 Task: Look for space in Kodoli, India from 10th September, 2023 to 16th September, 2023 for 4 adults in price range Rs.10000 to Rs.14000. Place can be private room with 4 bedrooms having 4 beds and 4 bathrooms. Property type can be house, flat, guest house. Amenities needed are: wifi, TV, free parkinig on premises, gym, breakfast. Booking option can be shelf check-in. Required host language is English.
Action: Mouse moved to (490, 98)
Screenshot: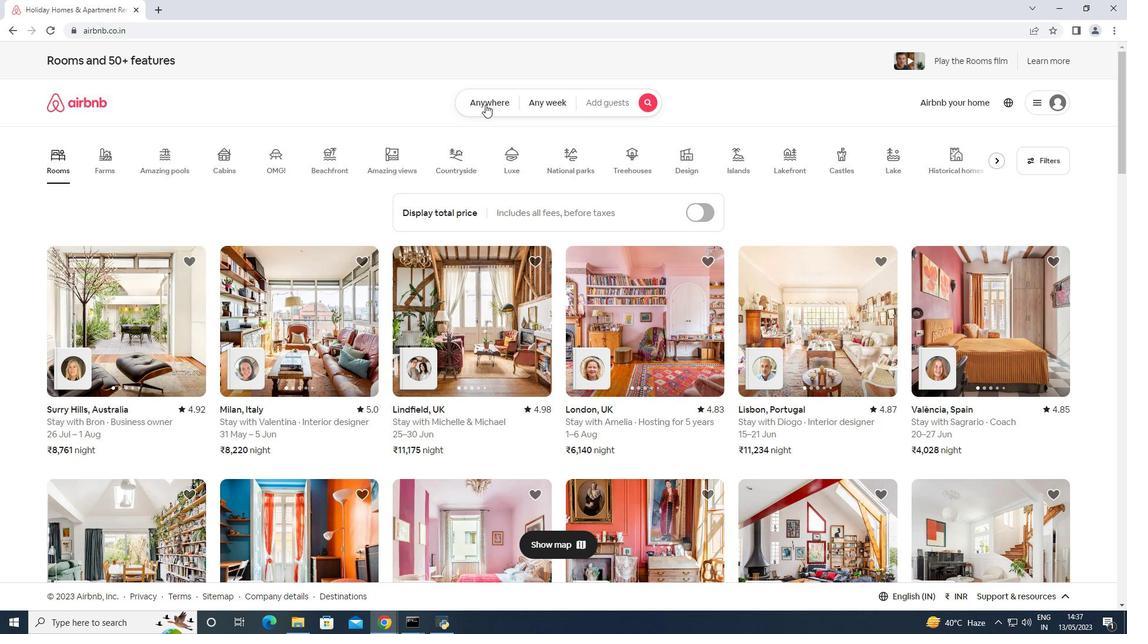 
Action: Mouse pressed left at (490, 98)
Screenshot: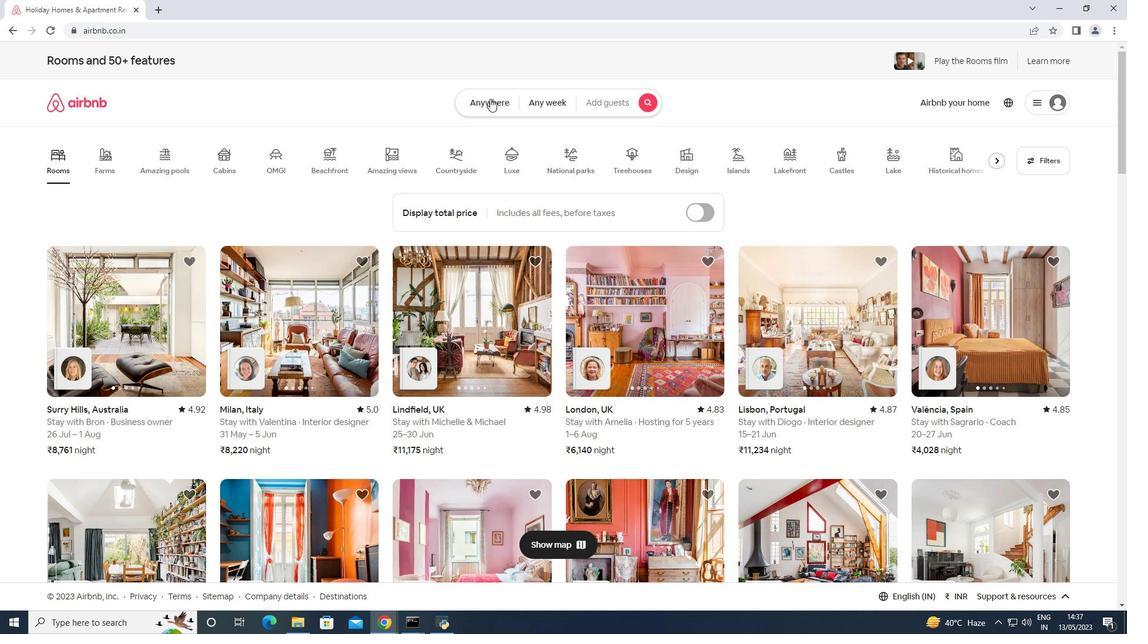 
Action: Mouse moved to (466, 139)
Screenshot: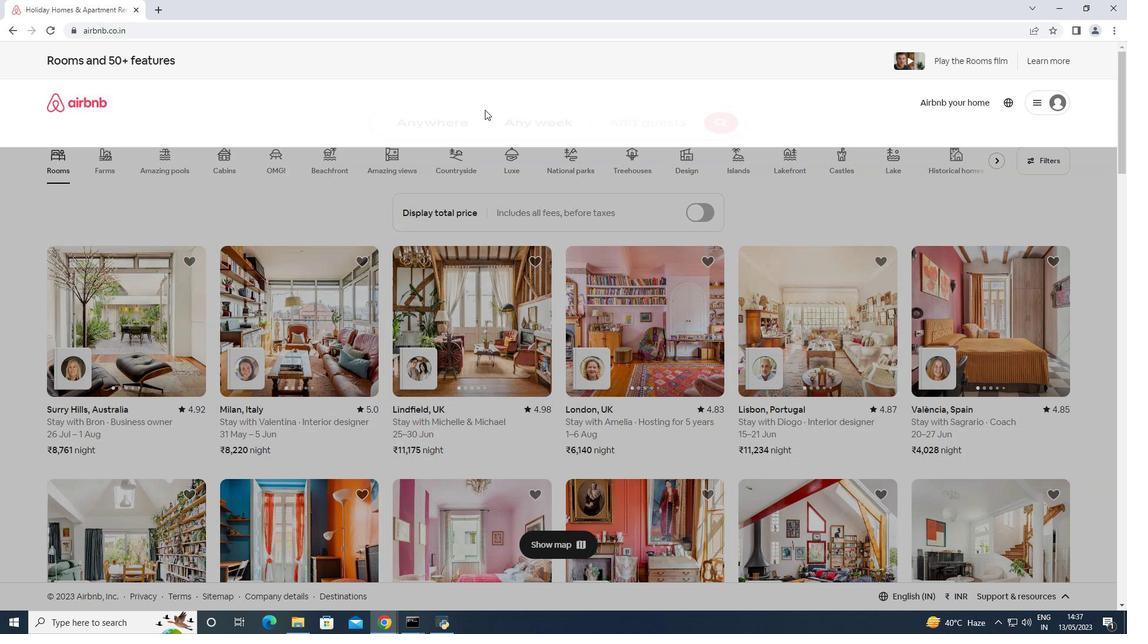 
Action: Mouse pressed left at (466, 139)
Screenshot: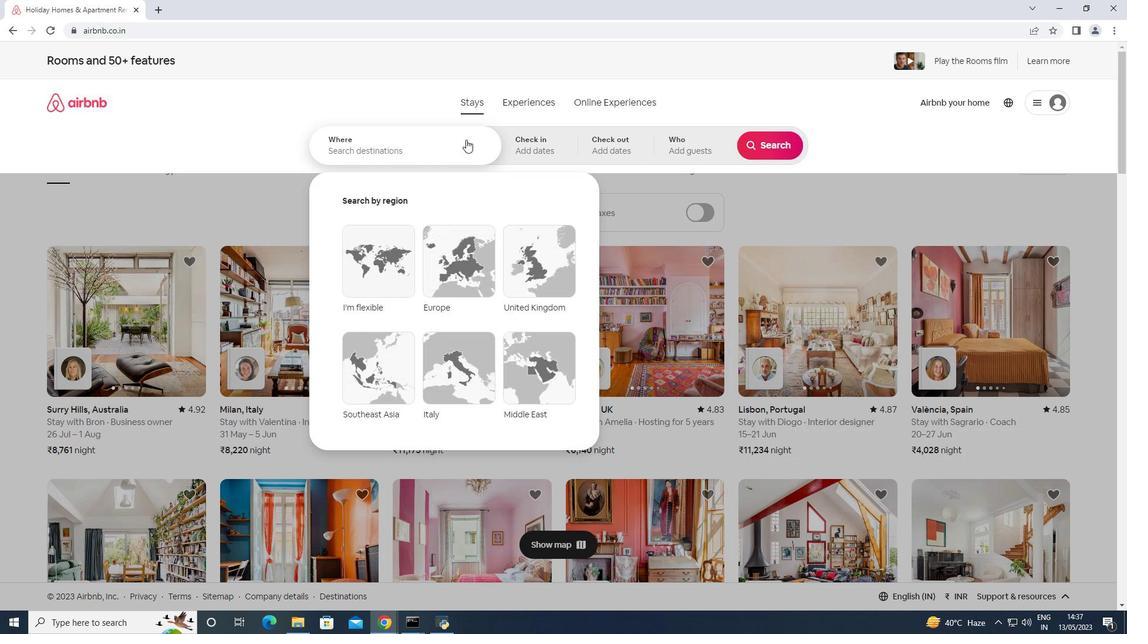 
Action: Key pressed <Key.shift>Kodoli,<Key.space><Key.shift>India<Key.enter>
Screenshot: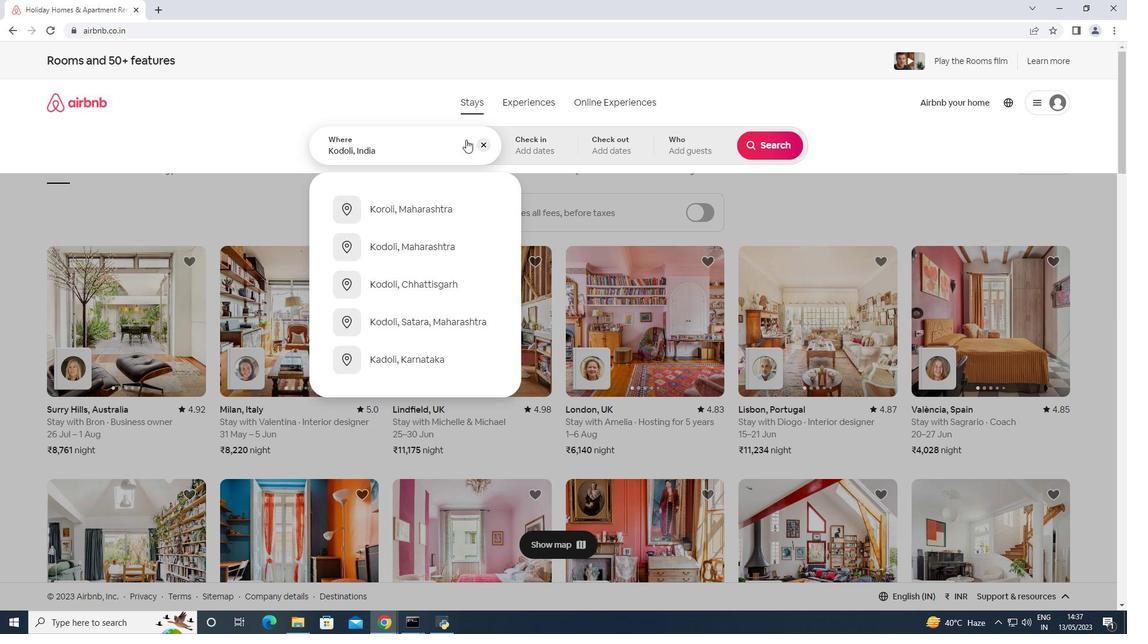 
Action: Mouse moved to (769, 240)
Screenshot: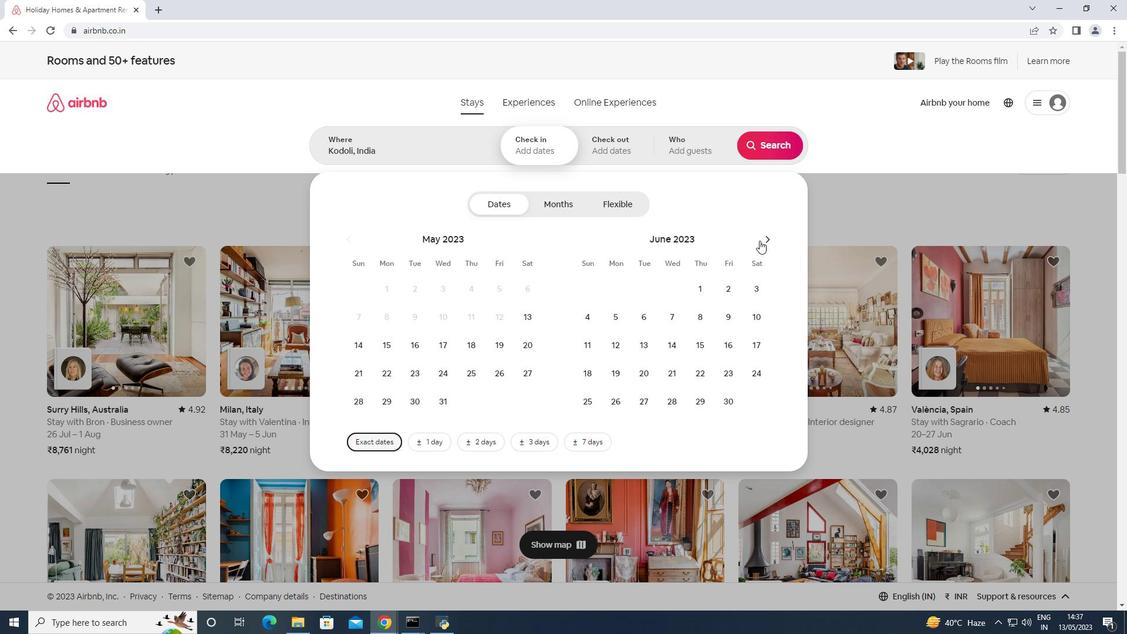 
Action: Mouse pressed left at (769, 240)
Screenshot: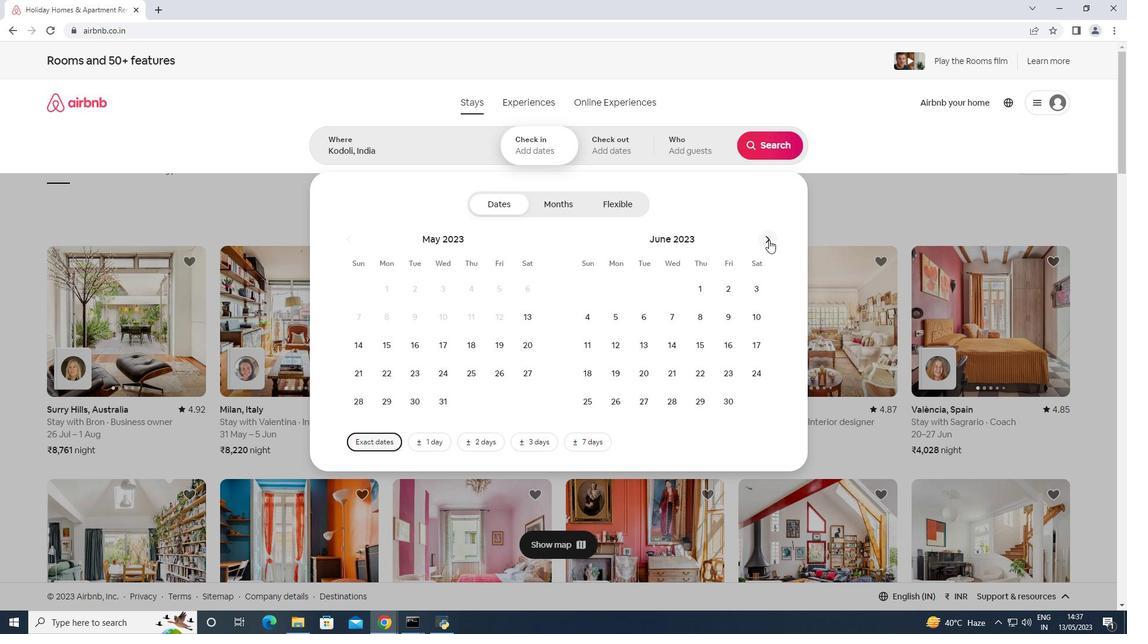 
Action: Mouse pressed left at (769, 240)
Screenshot: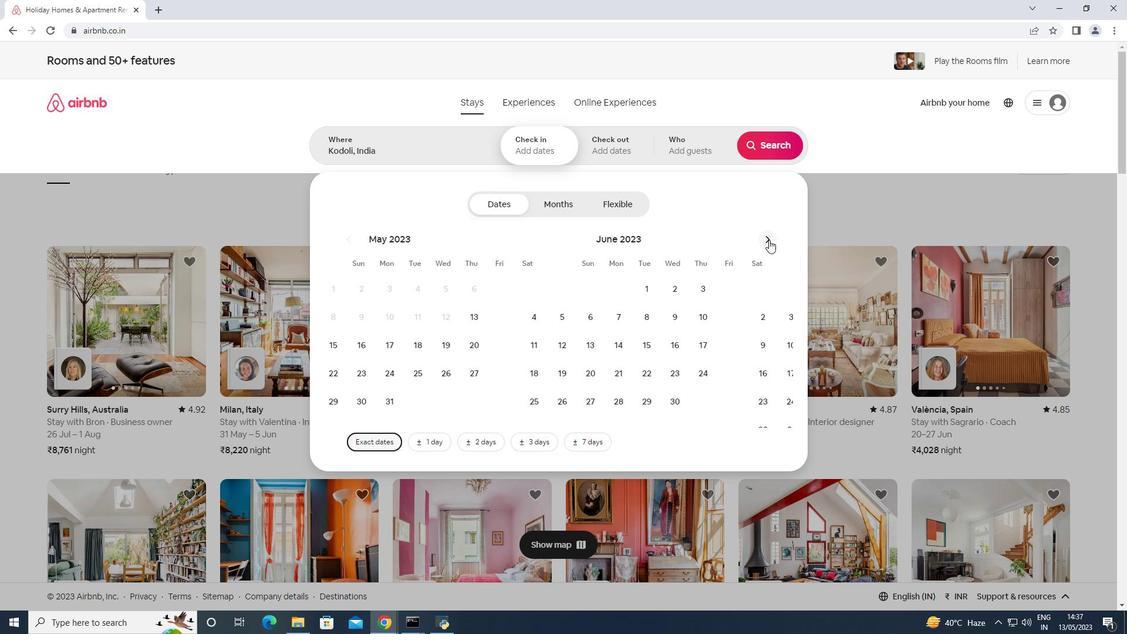 
Action: Mouse pressed left at (769, 240)
Screenshot: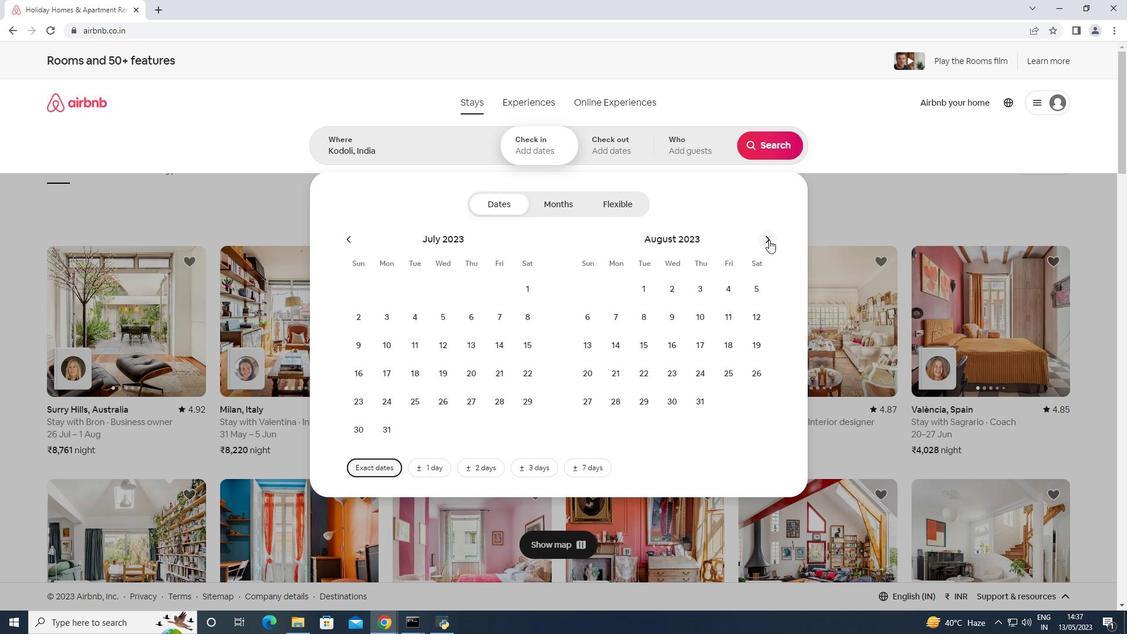 
Action: Mouse moved to (595, 345)
Screenshot: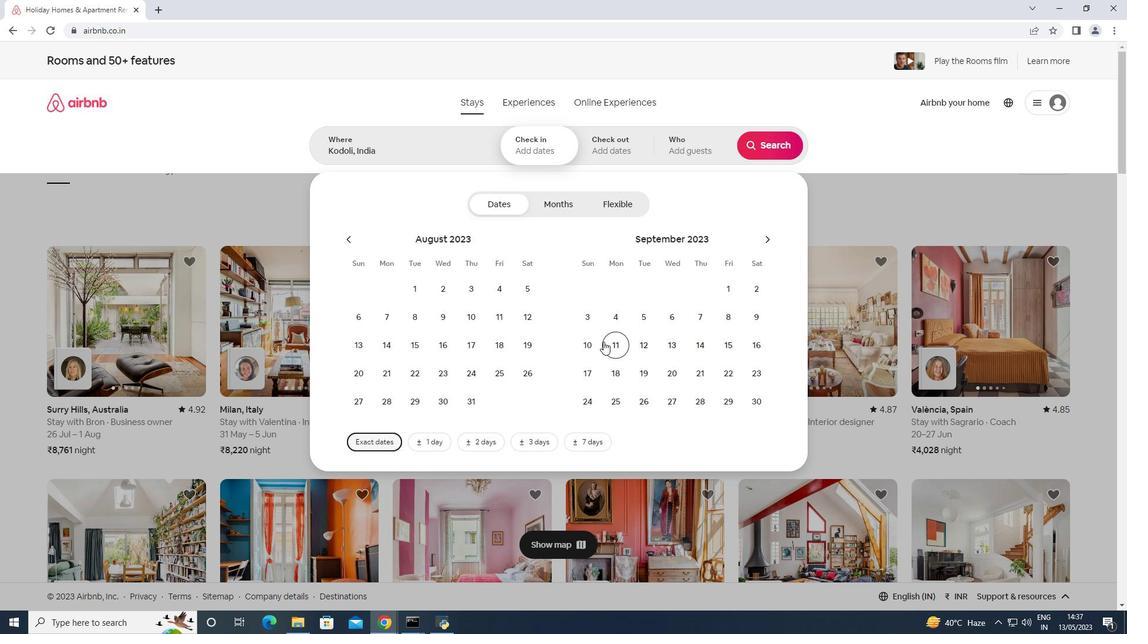 
Action: Mouse pressed left at (595, 345)
Screenshot: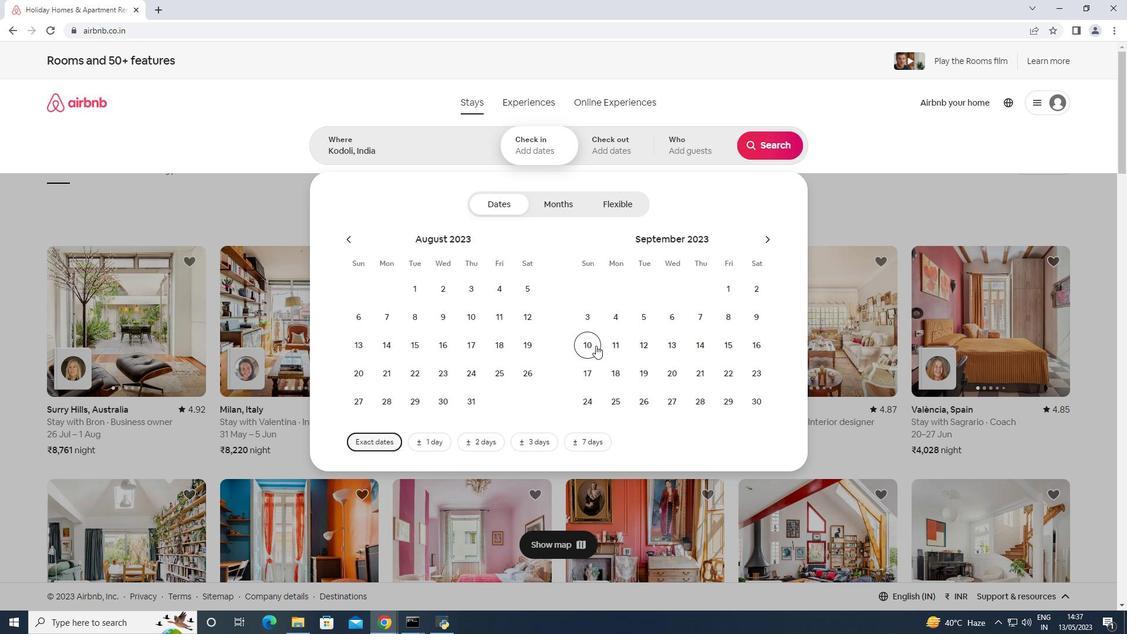 
Action: Mouse moved to (752, 344)
Screenshot: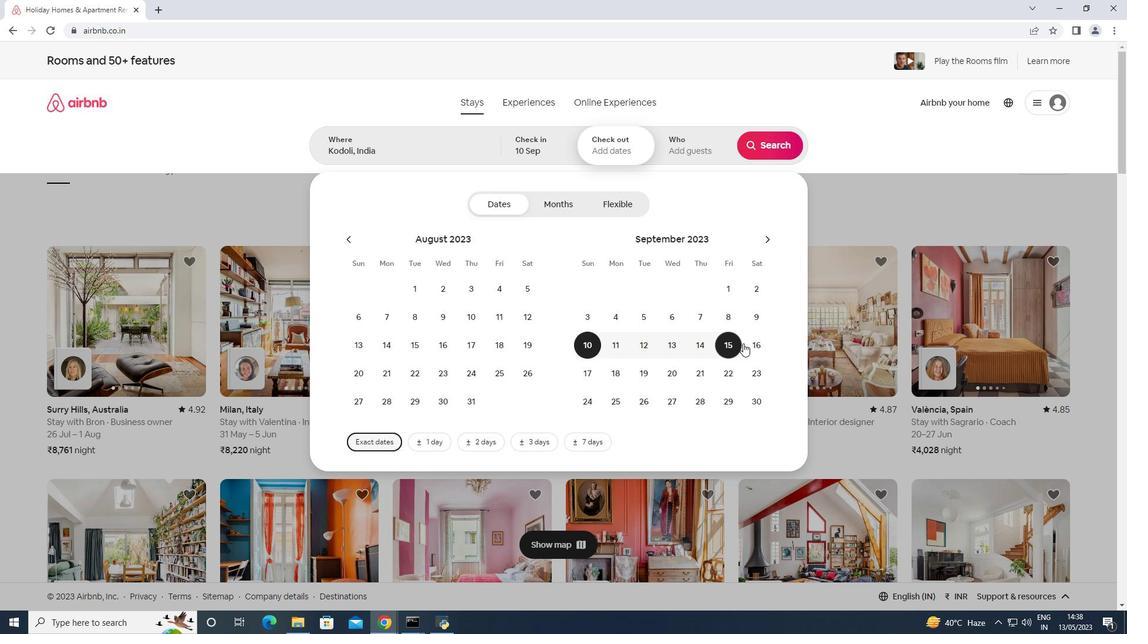 
Action: Mouse pressed left at (752, 344)
Screenshot: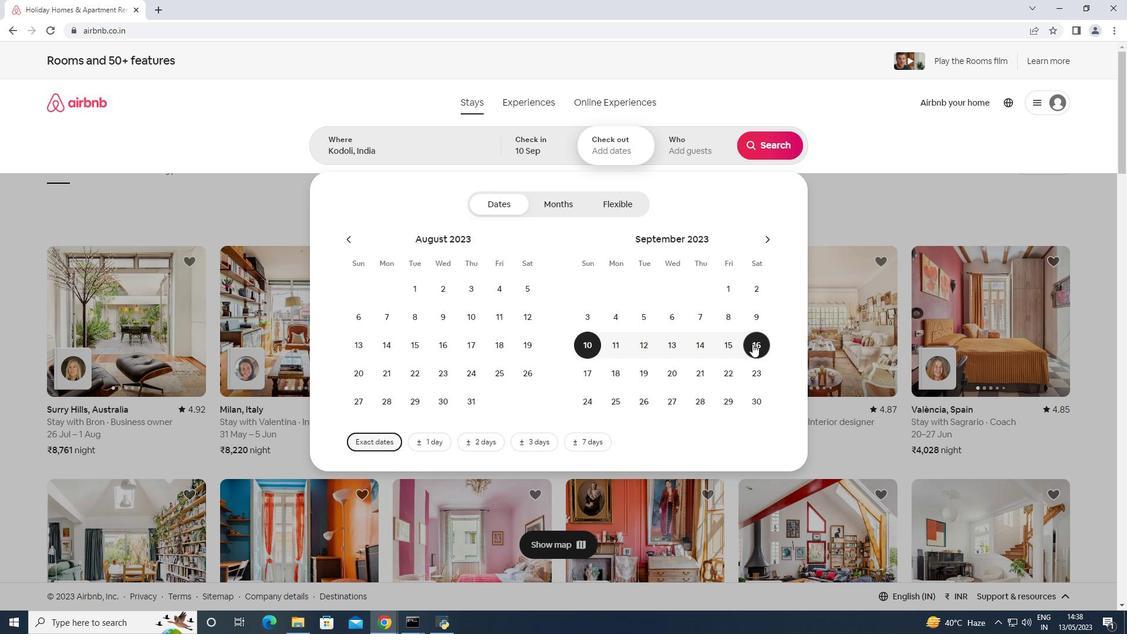 
Action: Mouse moved to (693, 146)
Screenshot: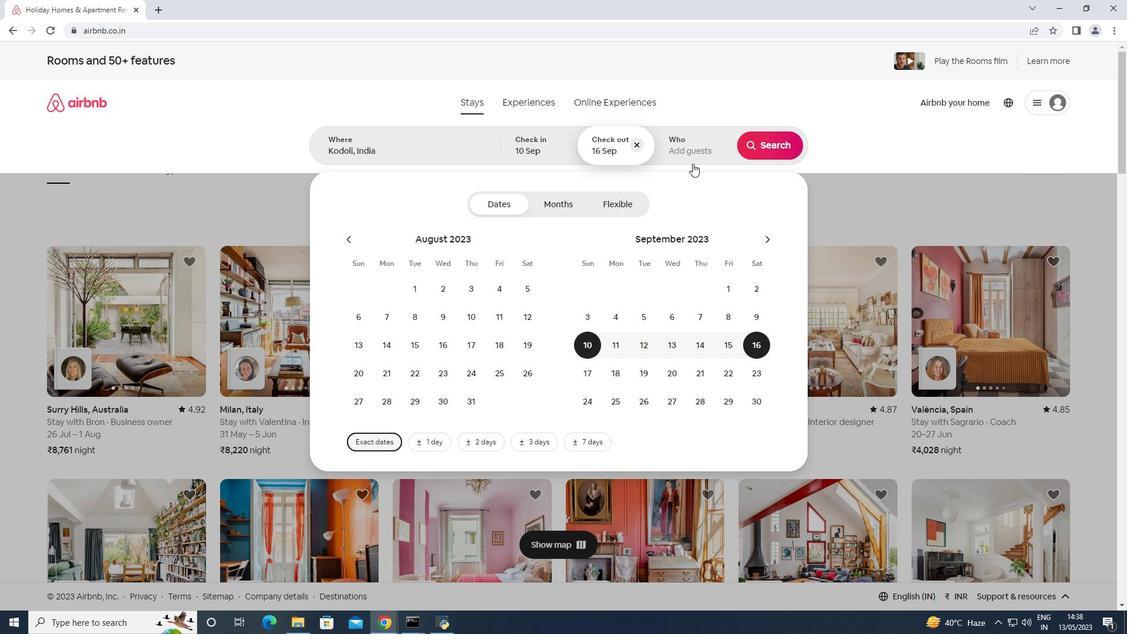 
Action: Mouse pressed left at (693, 146)
Screenshot: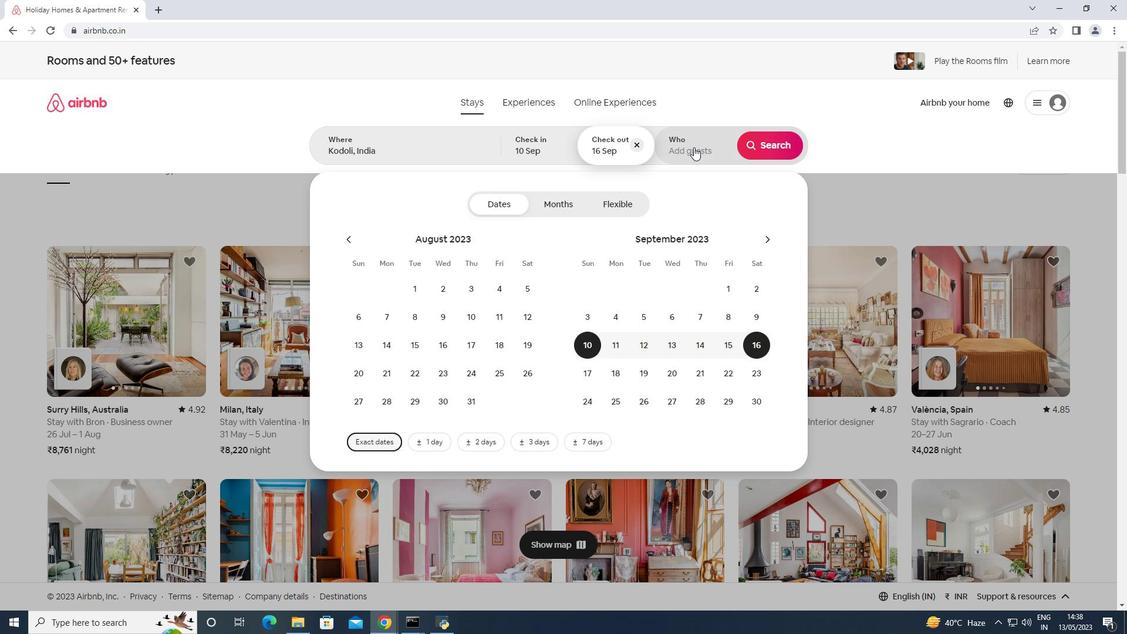 
Action: Mouse moved to (777, 213)
Screenshot: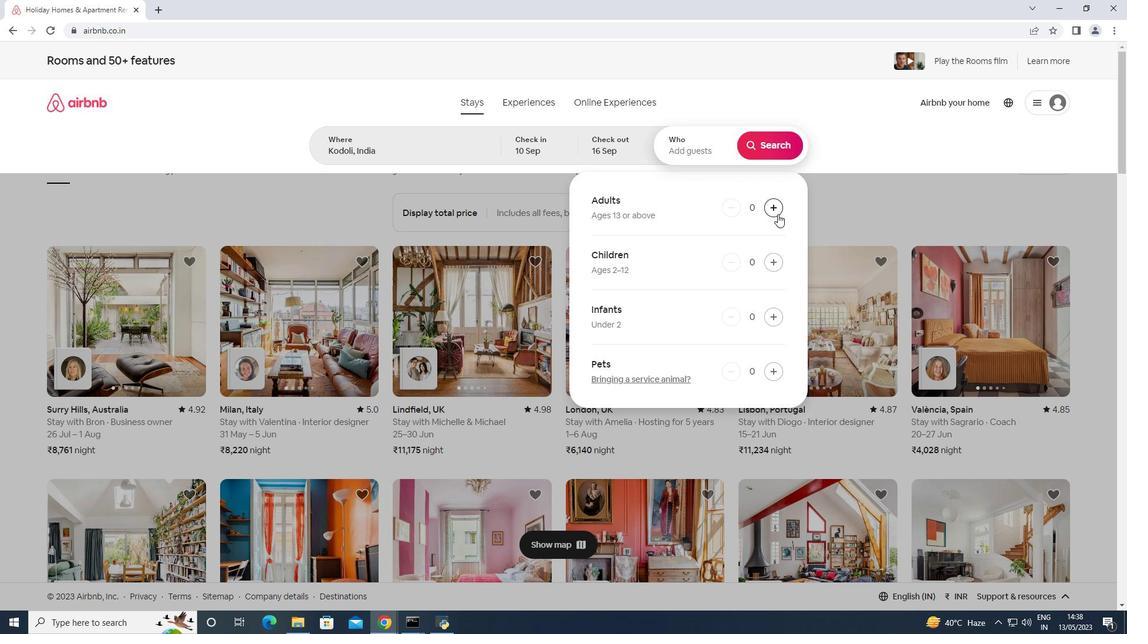 
Action: Mouse pressed left at (777, 213)
Screenshot: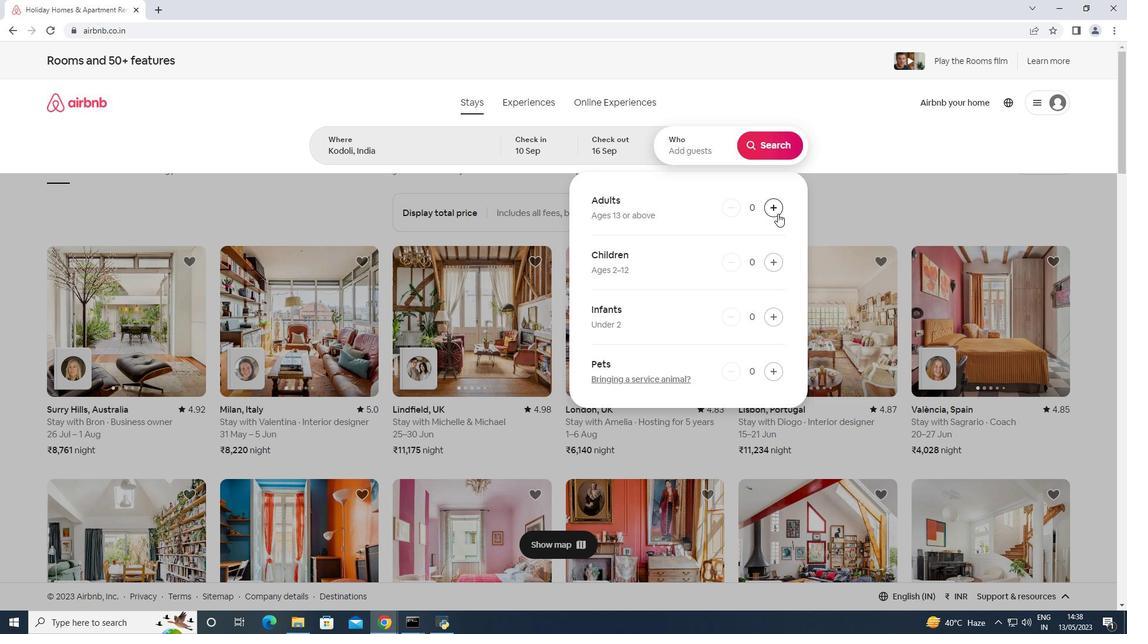 
Action: Mouse pressed left at (777, 213)
Screenshot: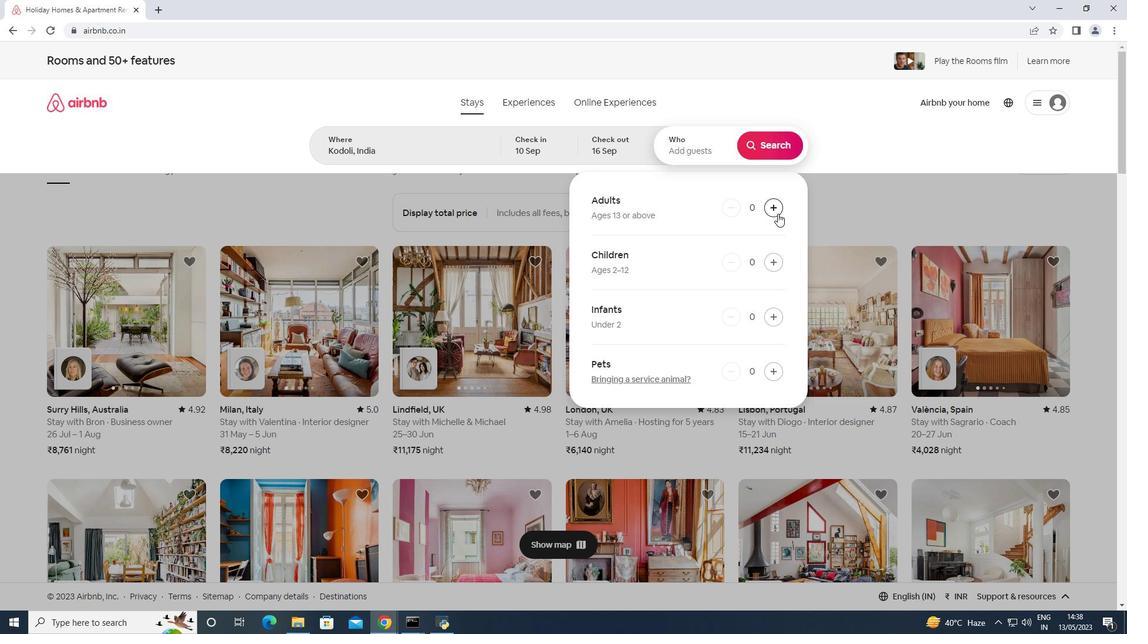 
Action: Mouse pressed left at (777, 213)
Screenshot: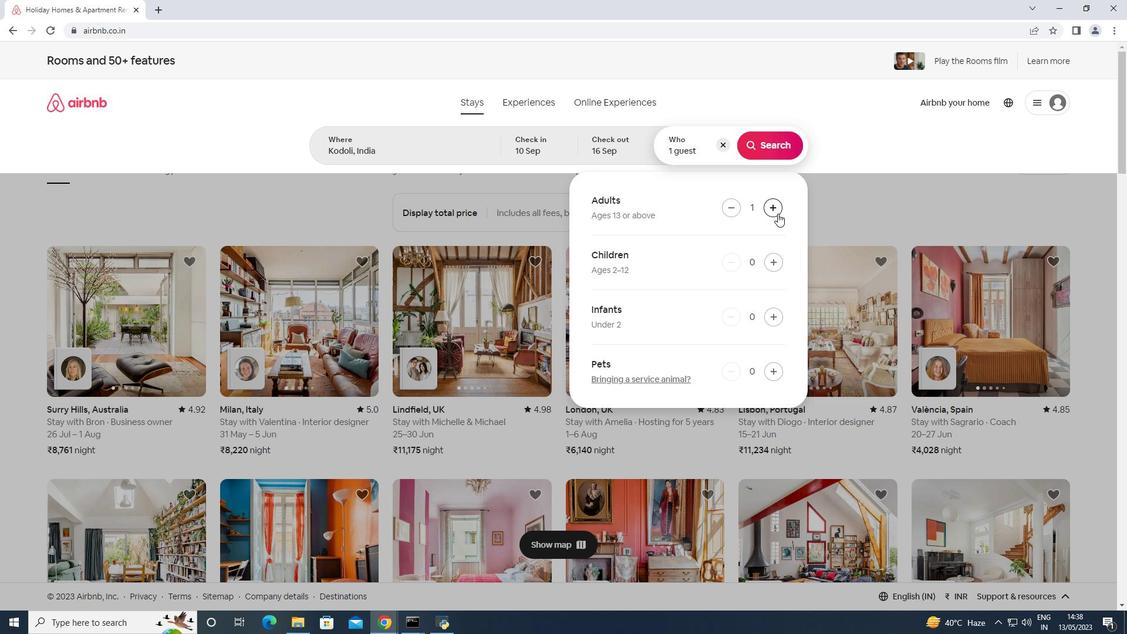 
Action: Mouse pressed left at (777, 213)
Screenshot: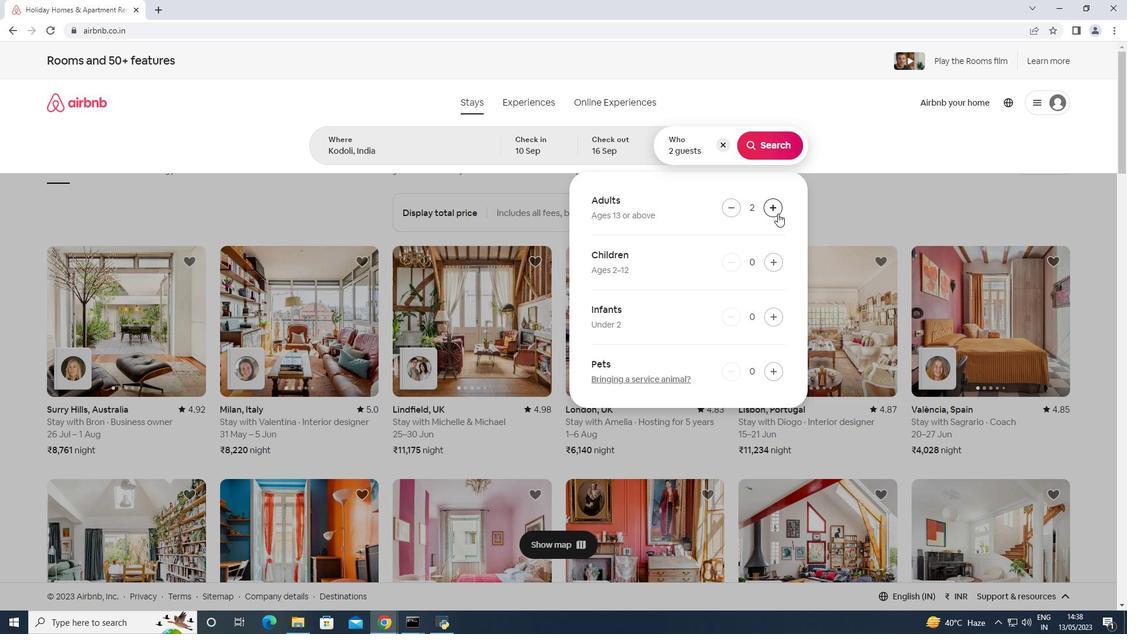 
Action: Mouse pressed left at (777, 213)
Screenshot: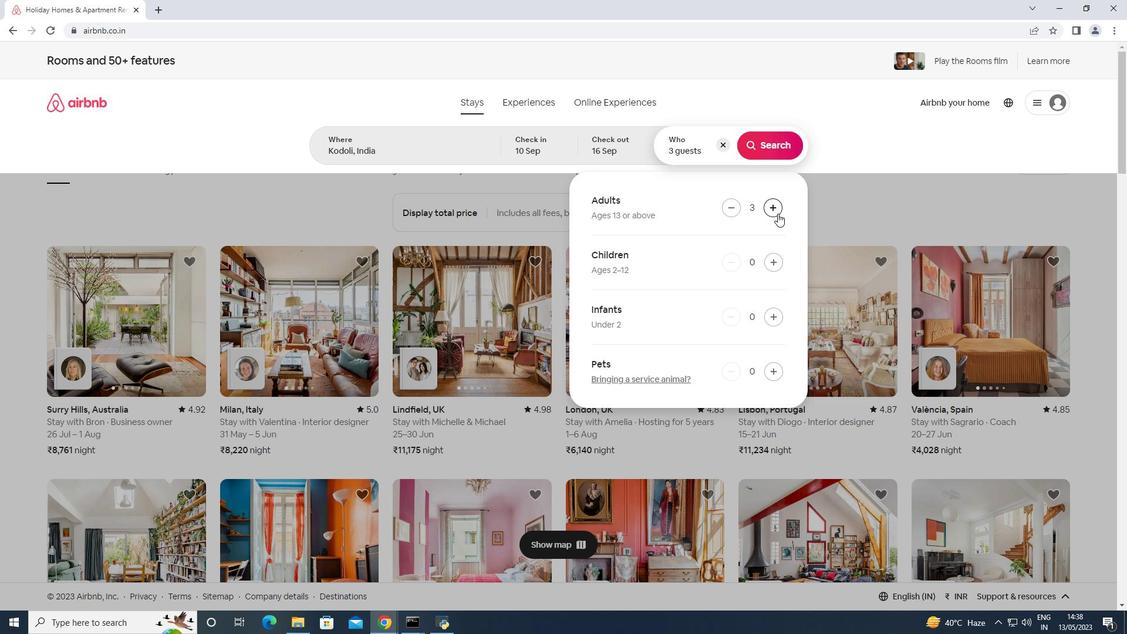 
Action: Mouse moved to (738, 207)
Screenshot: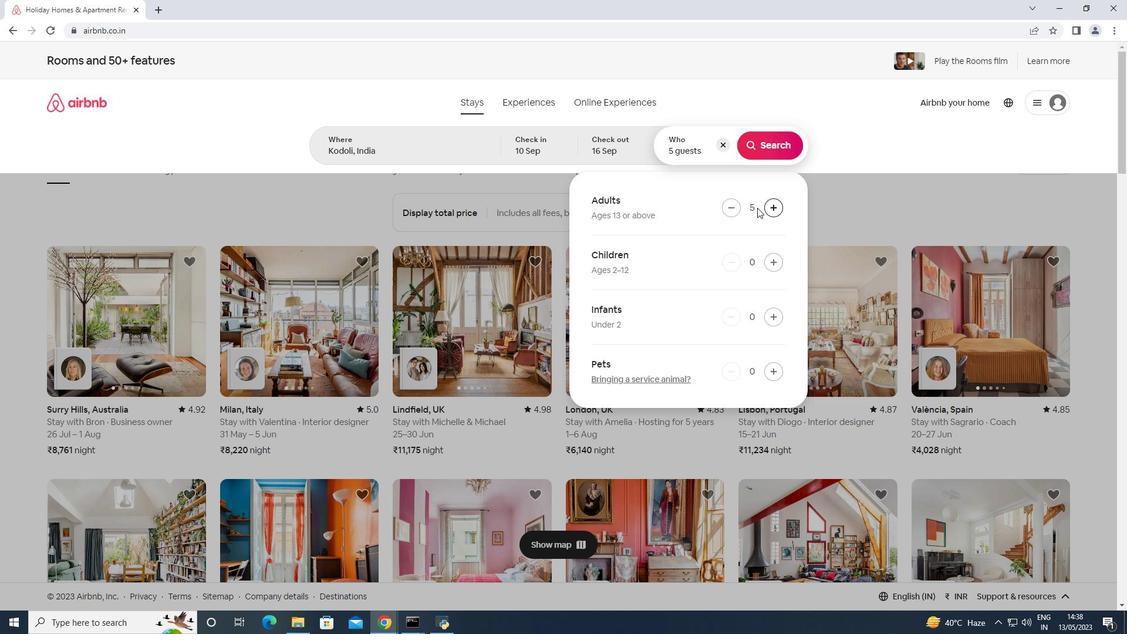 
Action: Mouse pressed left at (738, 207)
Screenshot: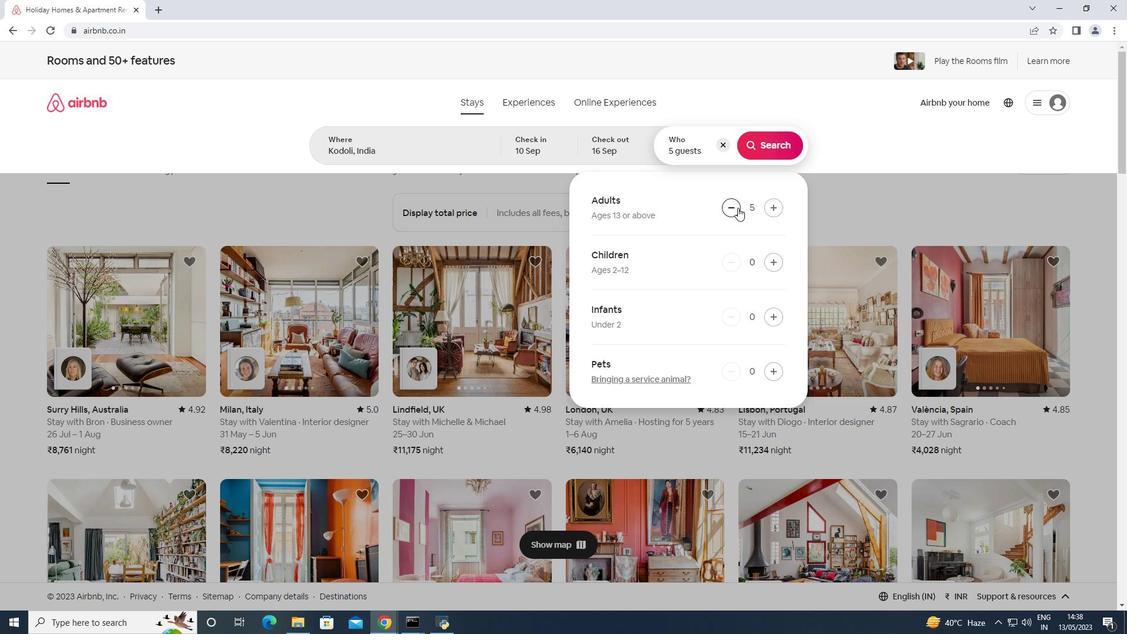 
Action: Mouse moved to (776, 150)
Screenshot: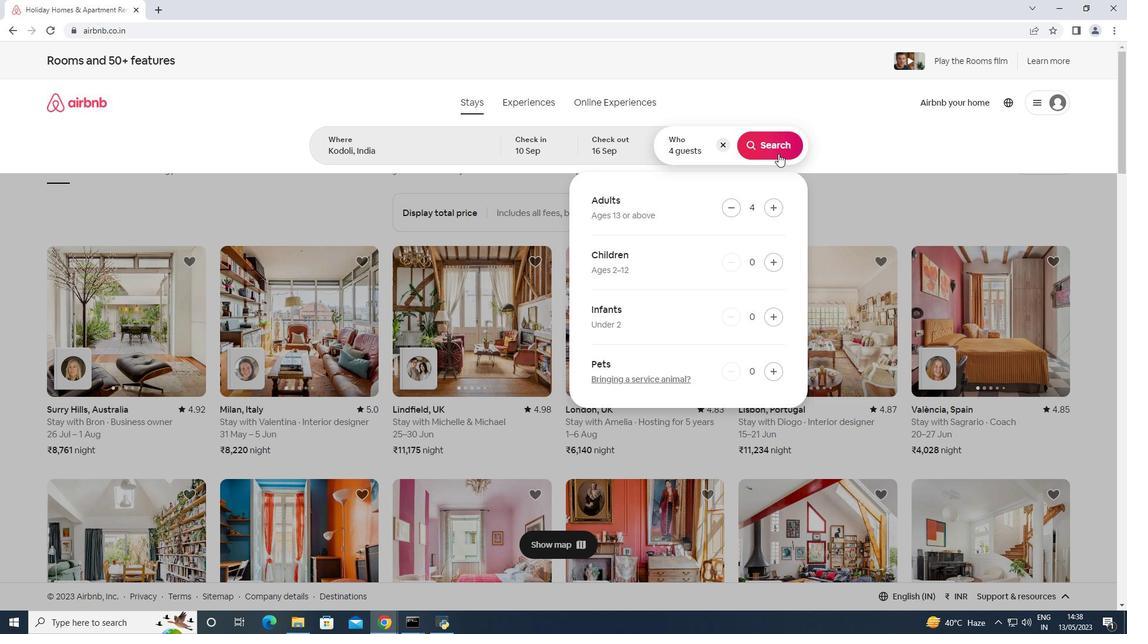 
Action: Mouse pressed left at (776, 150)
Screenshot: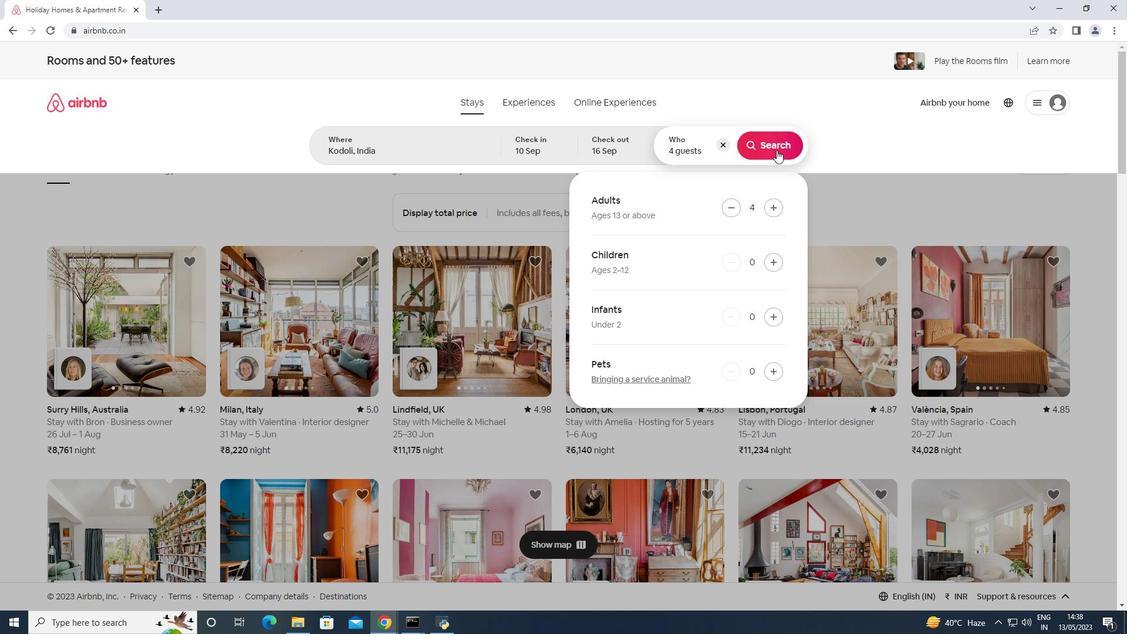 
Action: Mouse moved to (1068, 104)
Screenshot: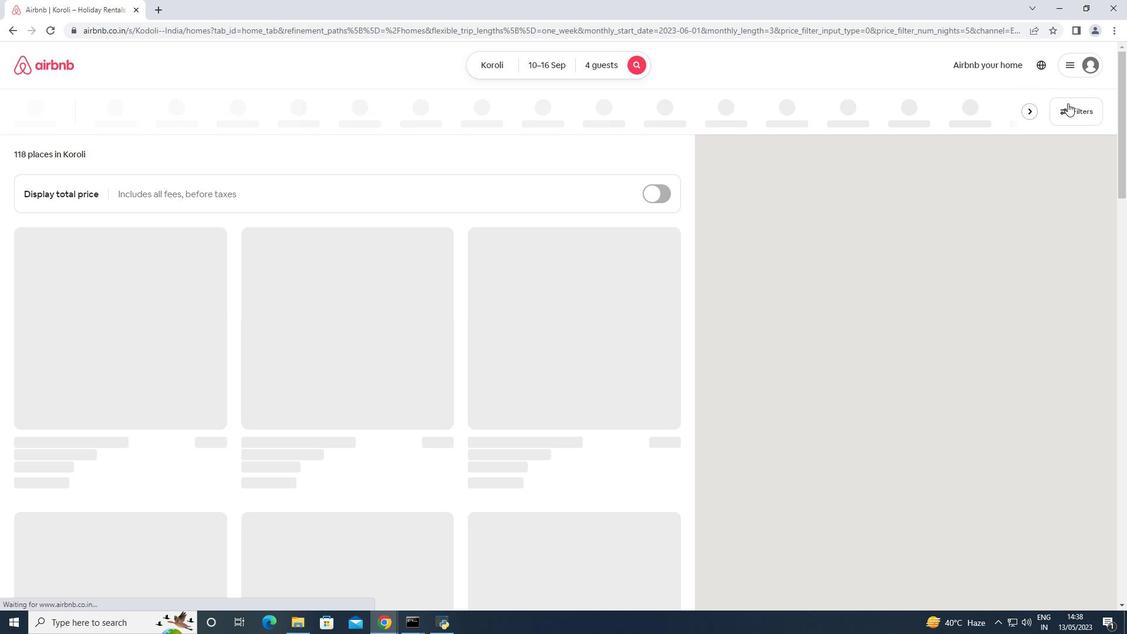 
Action: Mouse pressed left at (1068, 104)
Screenshot: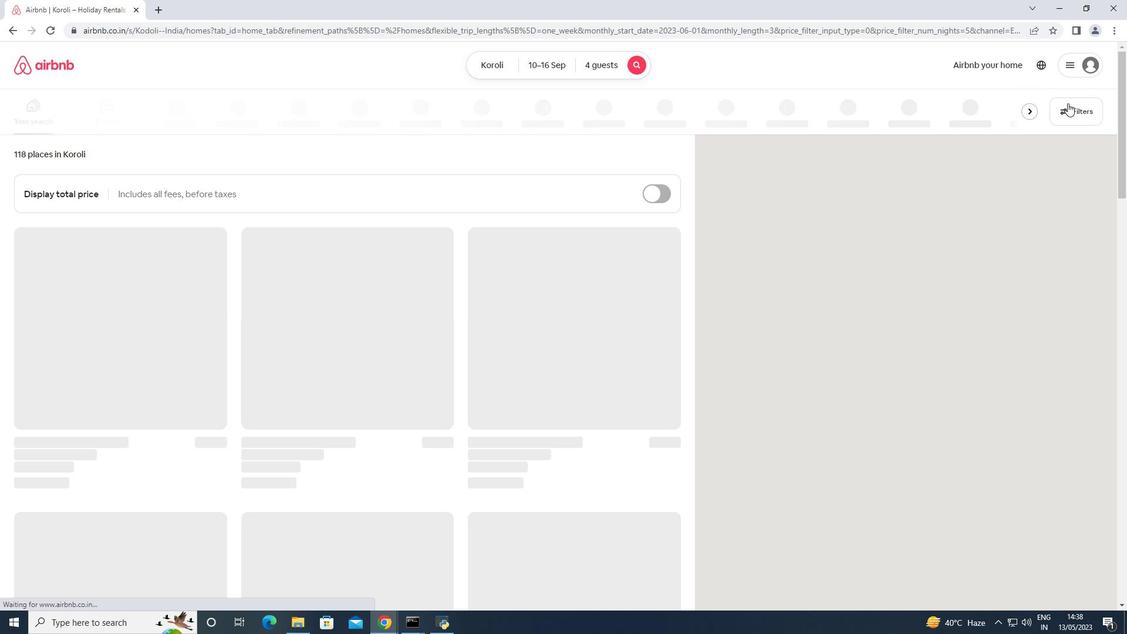 
Action: Mouse moved to (484, 395)
Screenshot: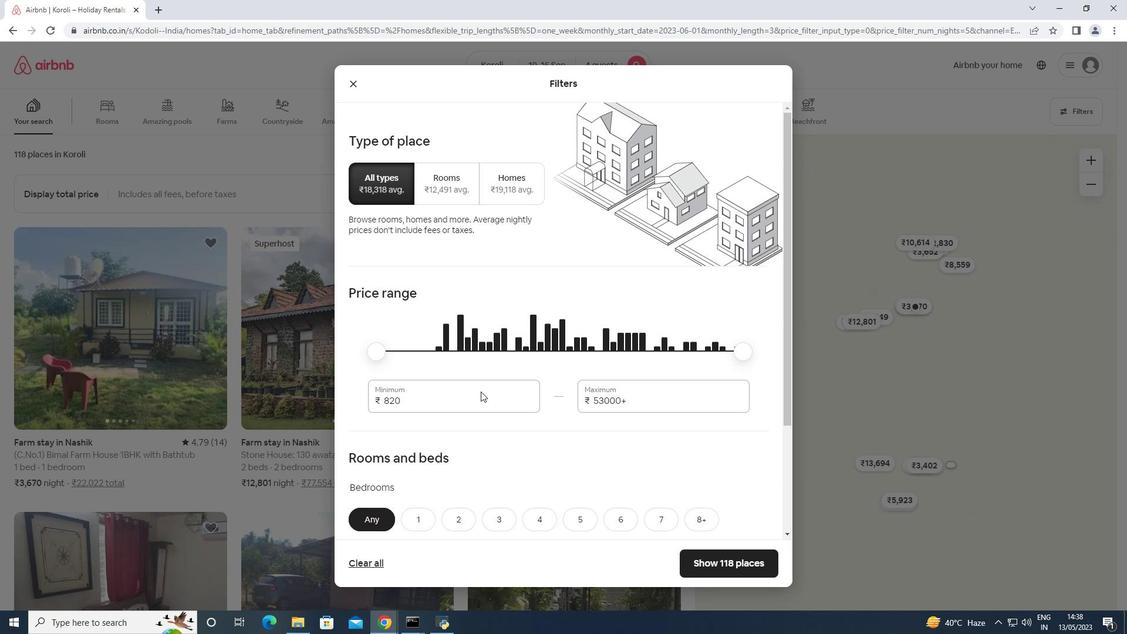 
Action: Mouse pressed left at (484, 395)
Screenshot: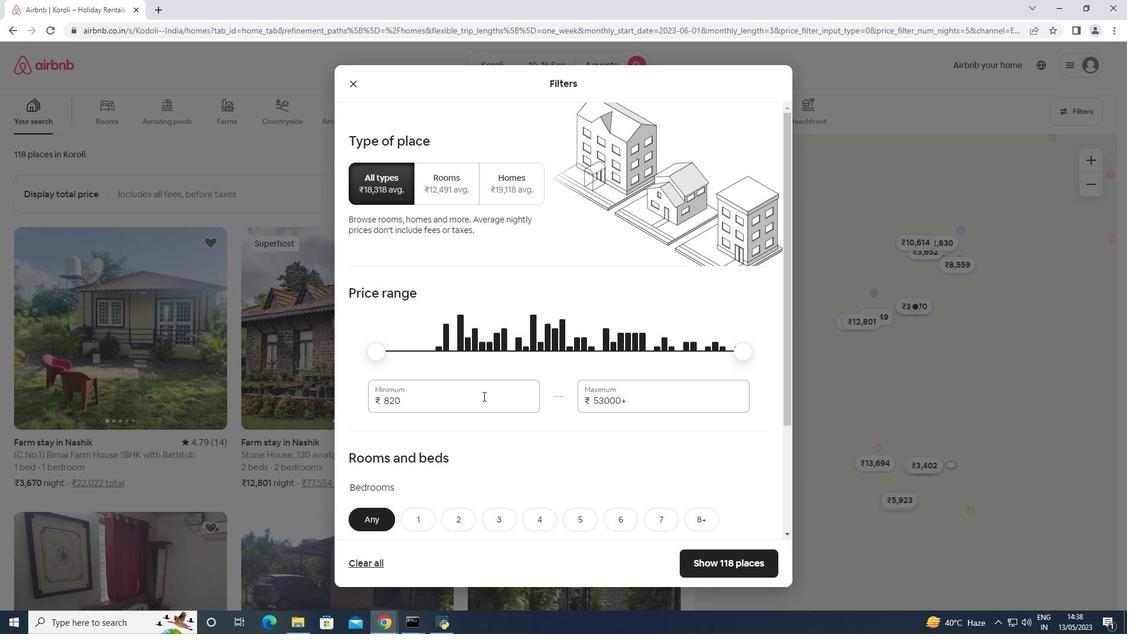 
Action: Mouse pressed left at (484, 395)
Screenshot: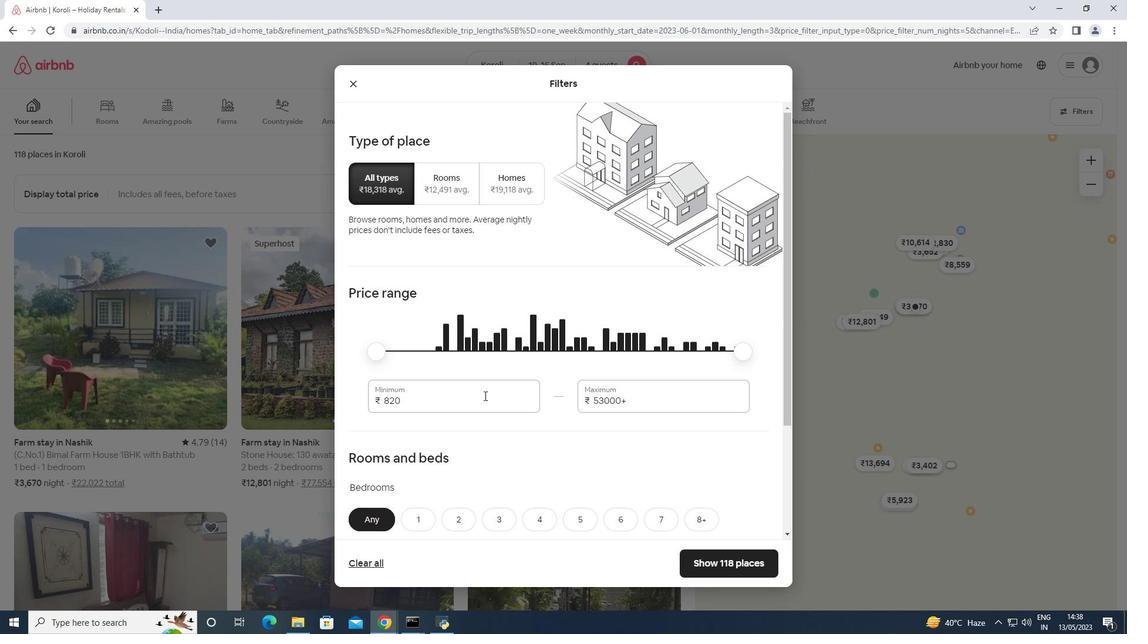 
Action: Mouse moved to (483, 393)
Screenshot: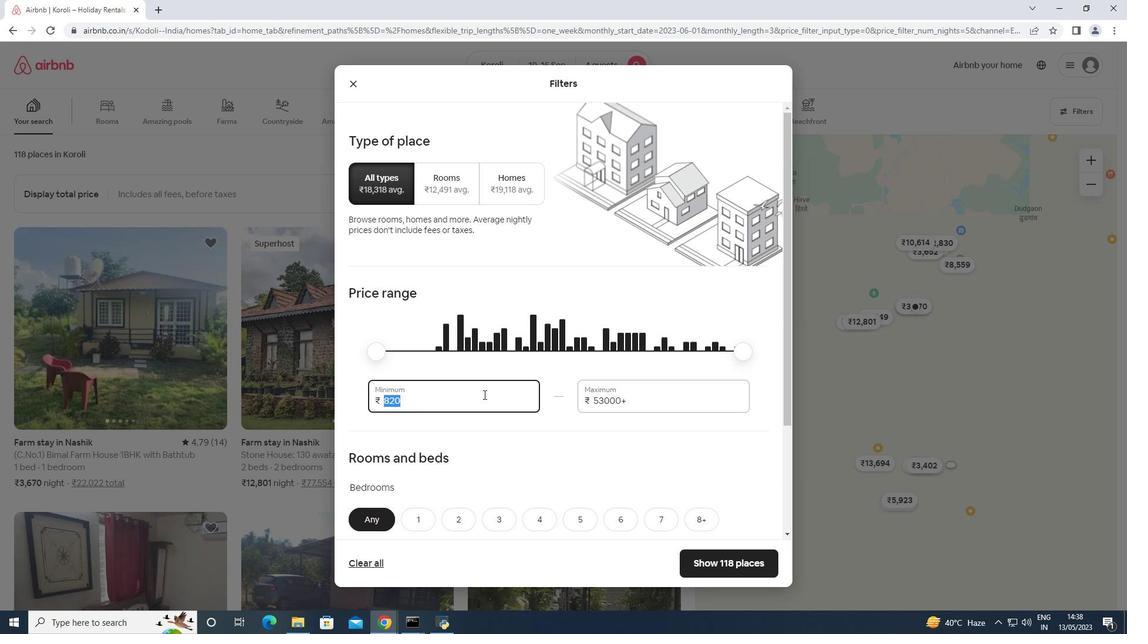 
Action: Key pressed 10000<Key.tab>14000
Screenshot: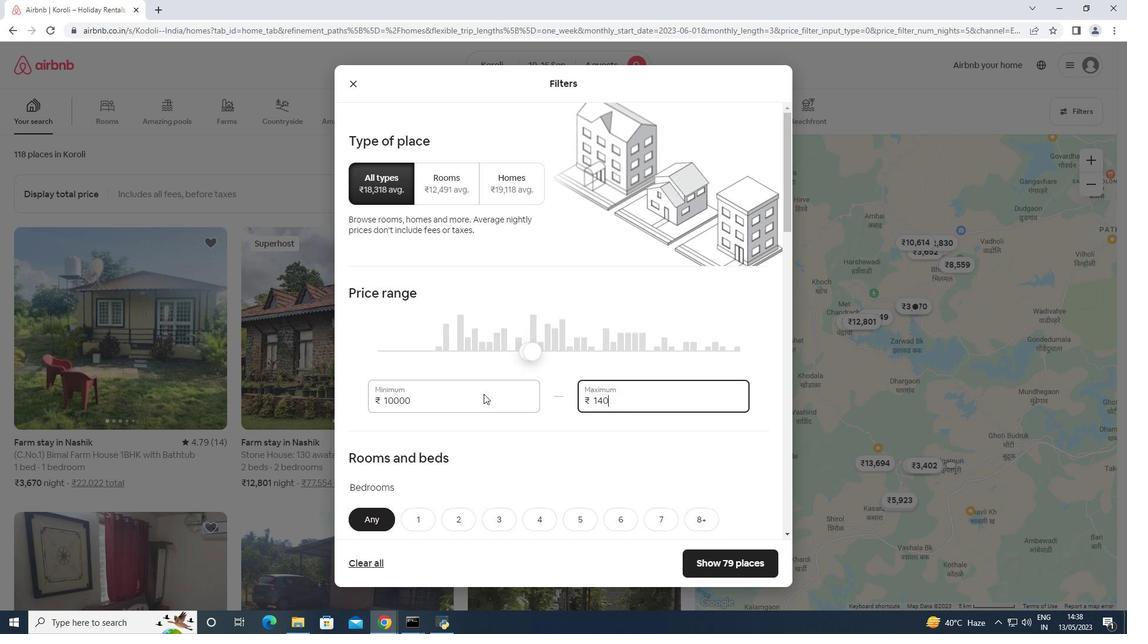 
Action: Mouse moved to (486, 384)
Screenshot: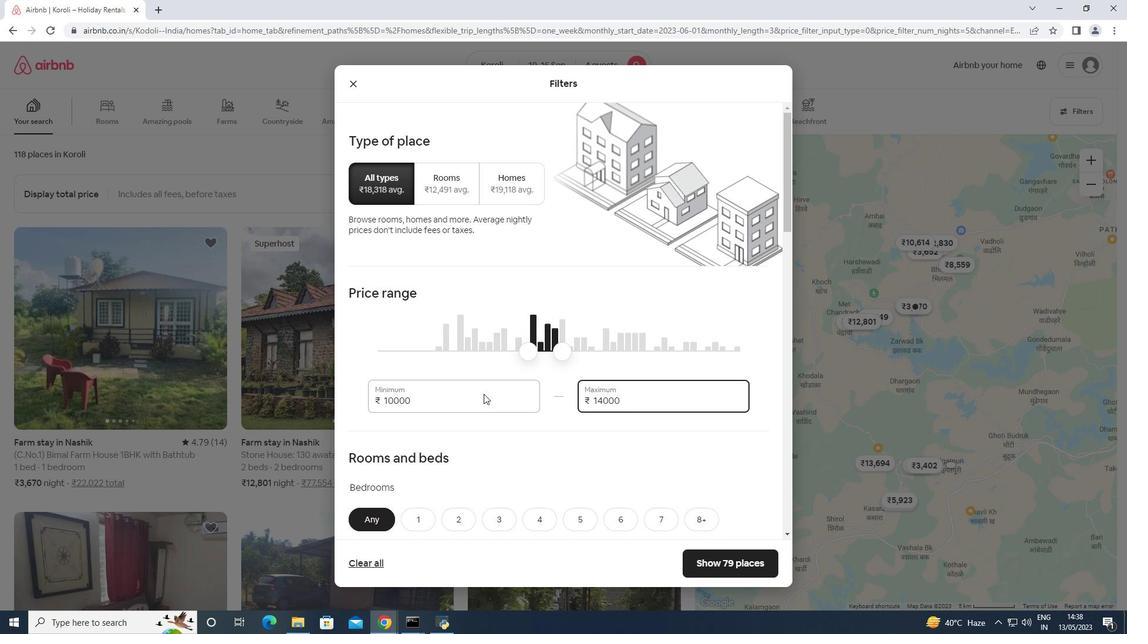 
Action: Mouse scrolled (486, 383) with delta (0, 0)
Screenshot: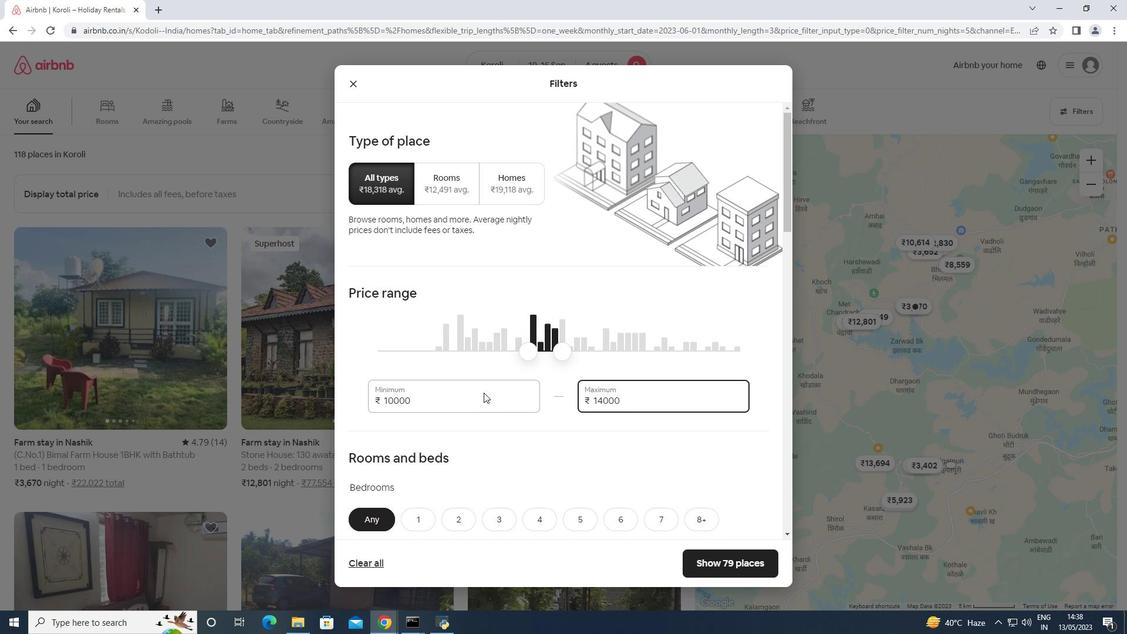 
Action: Mouse scrolled (486, 383) with delta (0, 0)
Screenshot: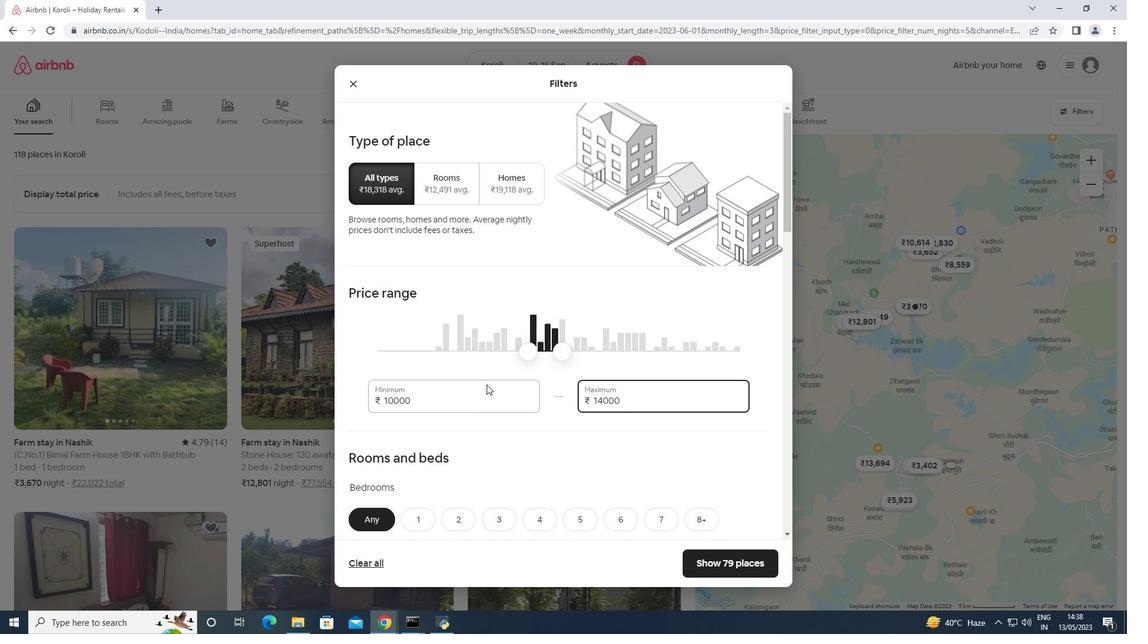 
Action: Mouse scrolled (486, 383) with delta (0, 0)
Screenshot: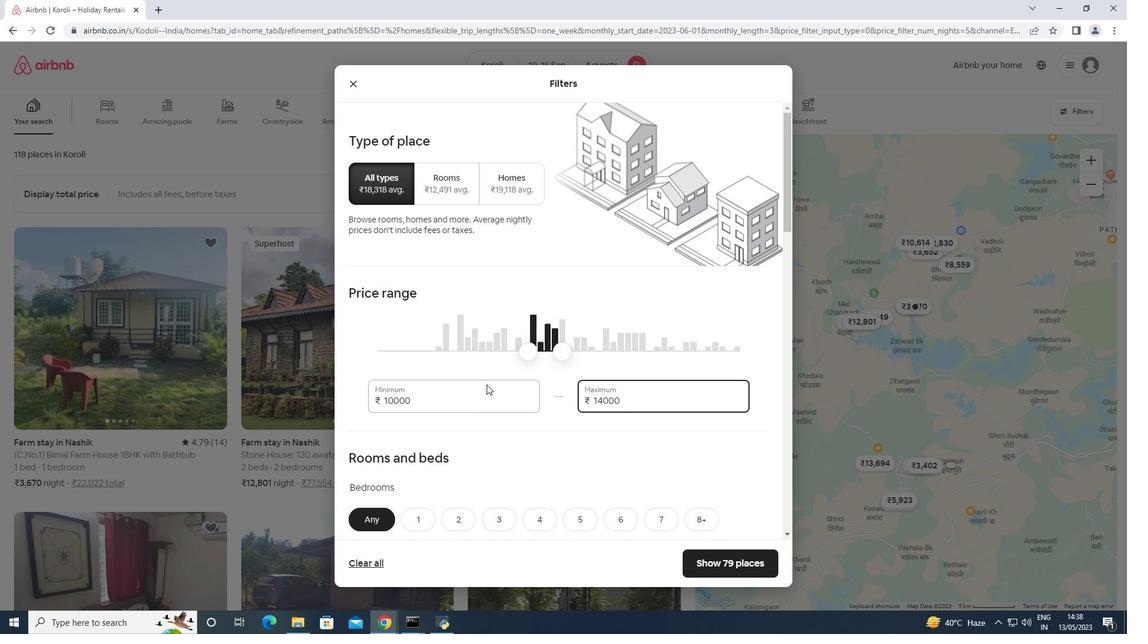 
Action: Mouse scrolled (486, 383) with delta (0, 0)
Screenshot: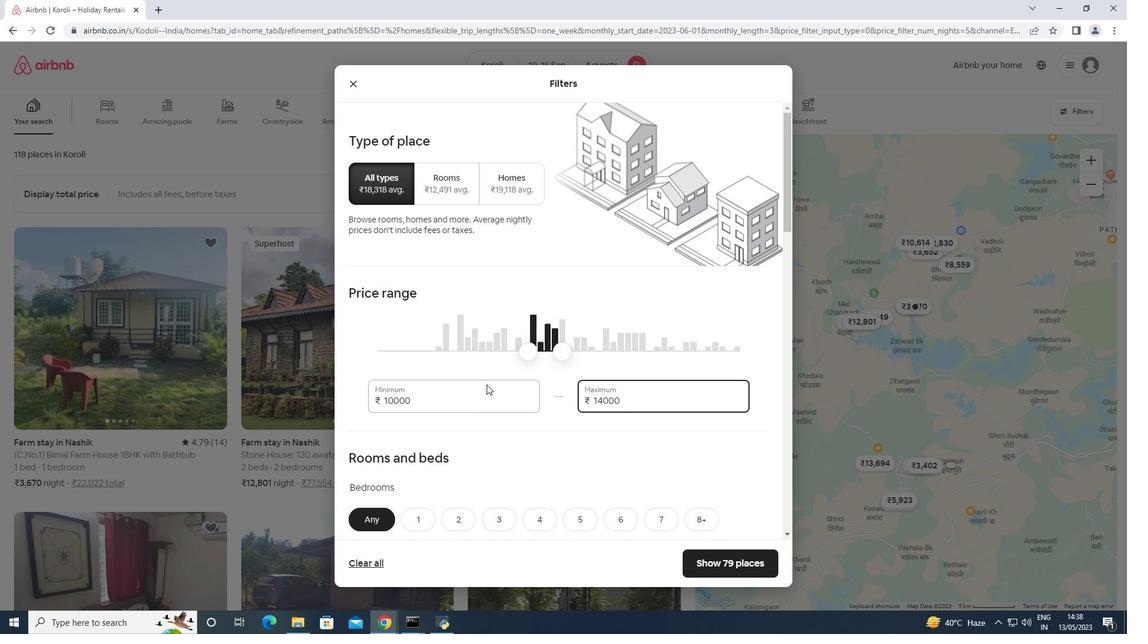 
Action: Mouse scrolled (486, 383) with delta (0, 0)
Screenshot: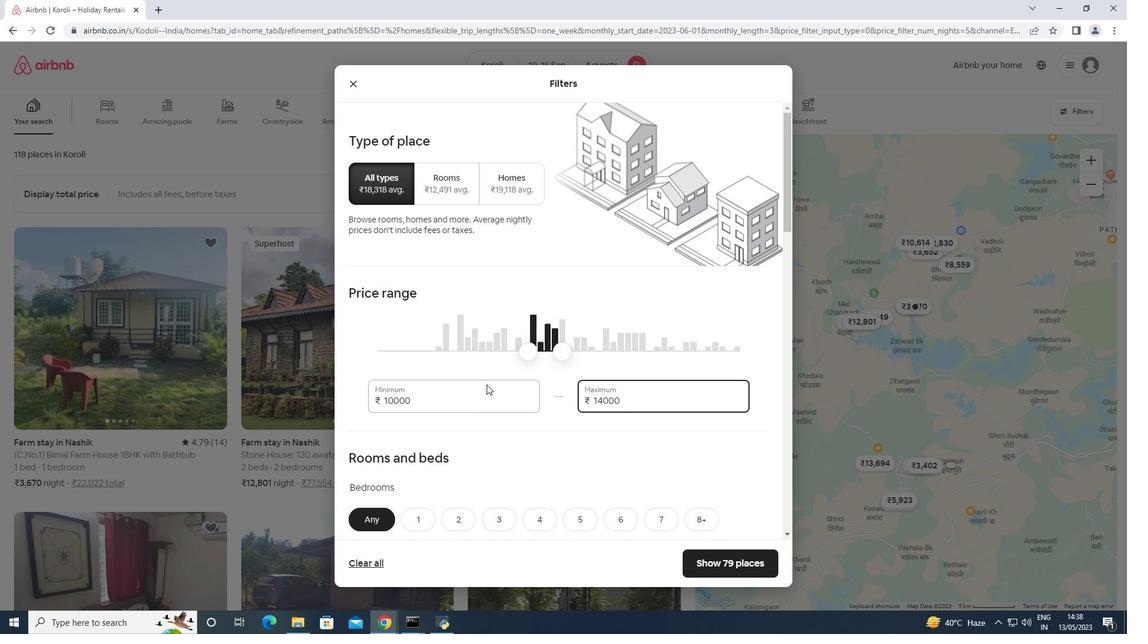 
Action: Mouse moved to (548, 228)
Screenshot: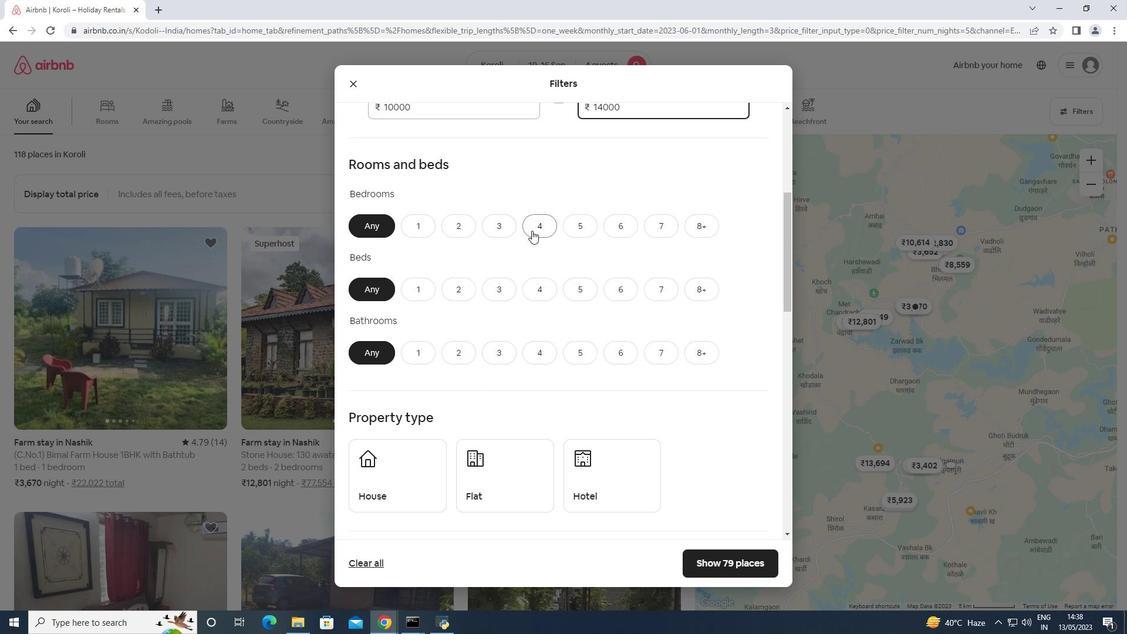 
Action: Mouse pressed left at (548, 228)
Screenshot: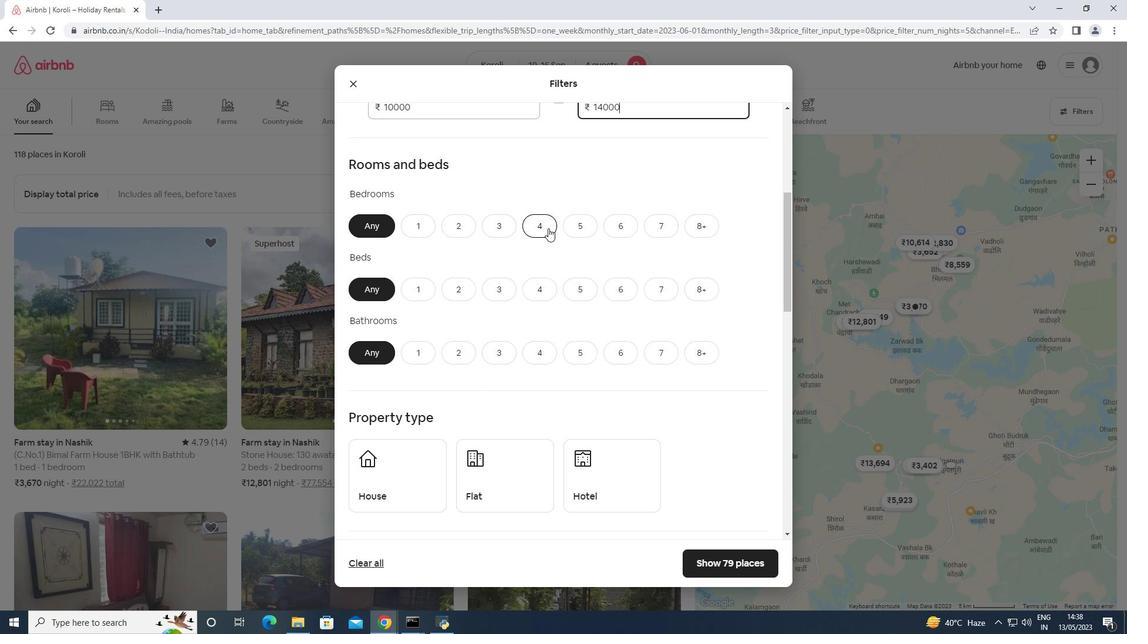 
Action: Mouse moved to (540, 292)
Screenshot: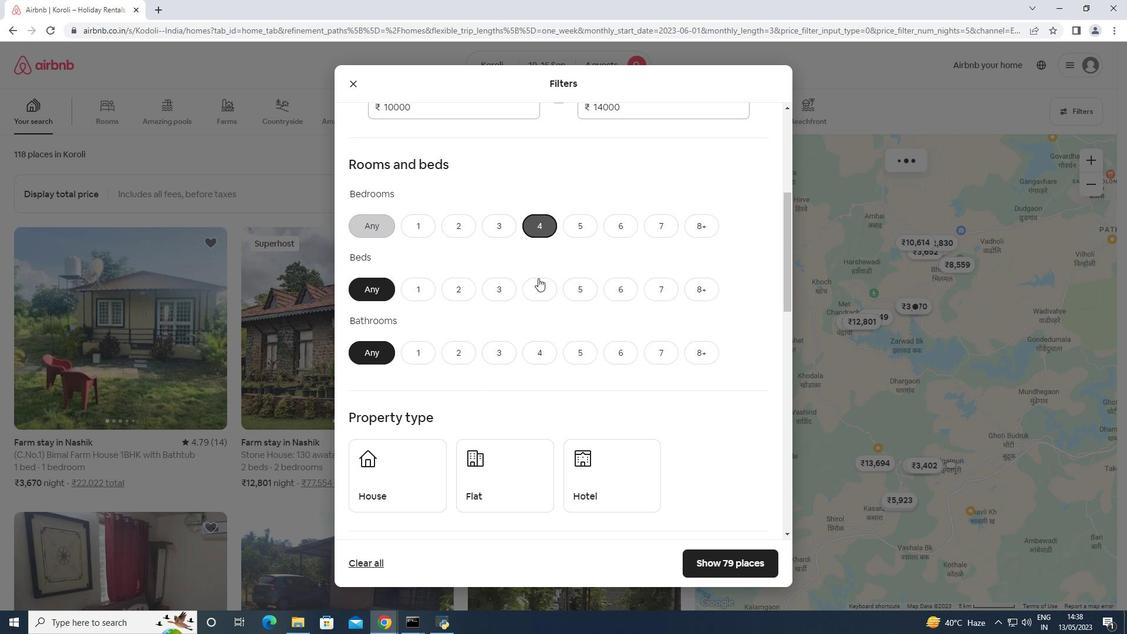 
Action: Mouse pressed left at (540, 292)
Screenshot: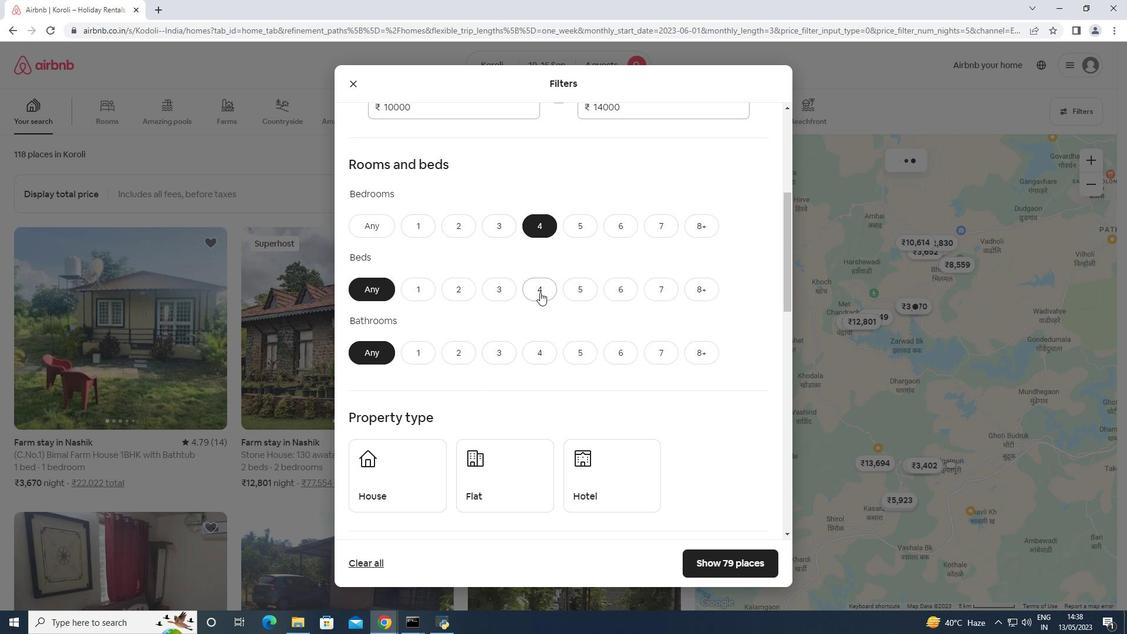 
Action: Mouse moved to (538, 354)
Screenshot: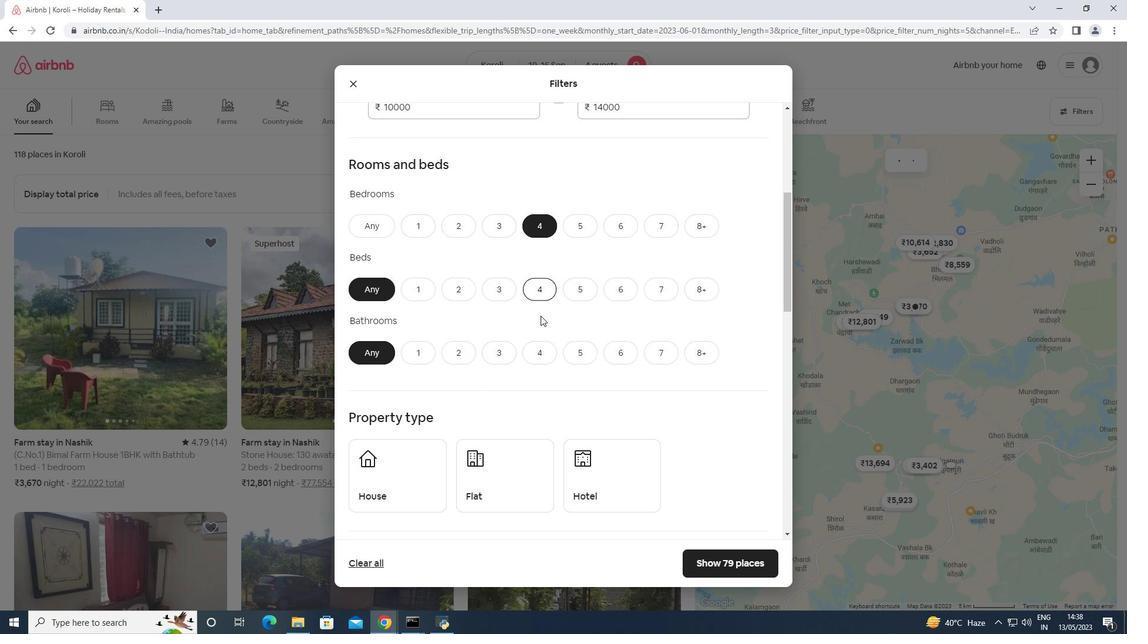 
Action: Mouse pressed left at (538, 354)
Screenshot: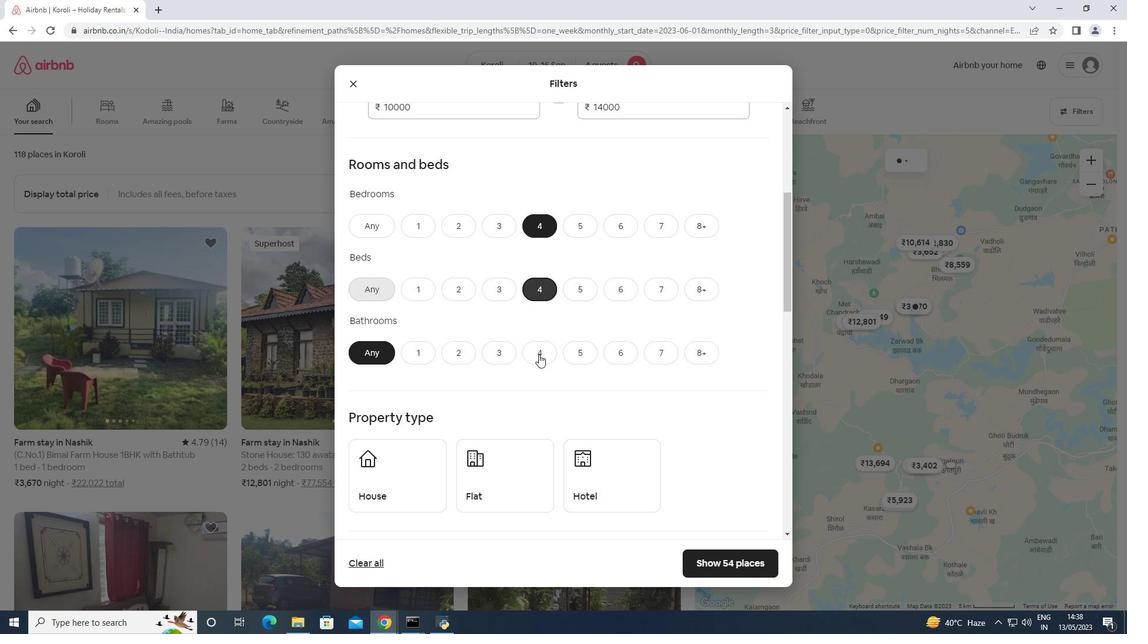 
Action: Mouse moved to (538, 354)
Screenshot: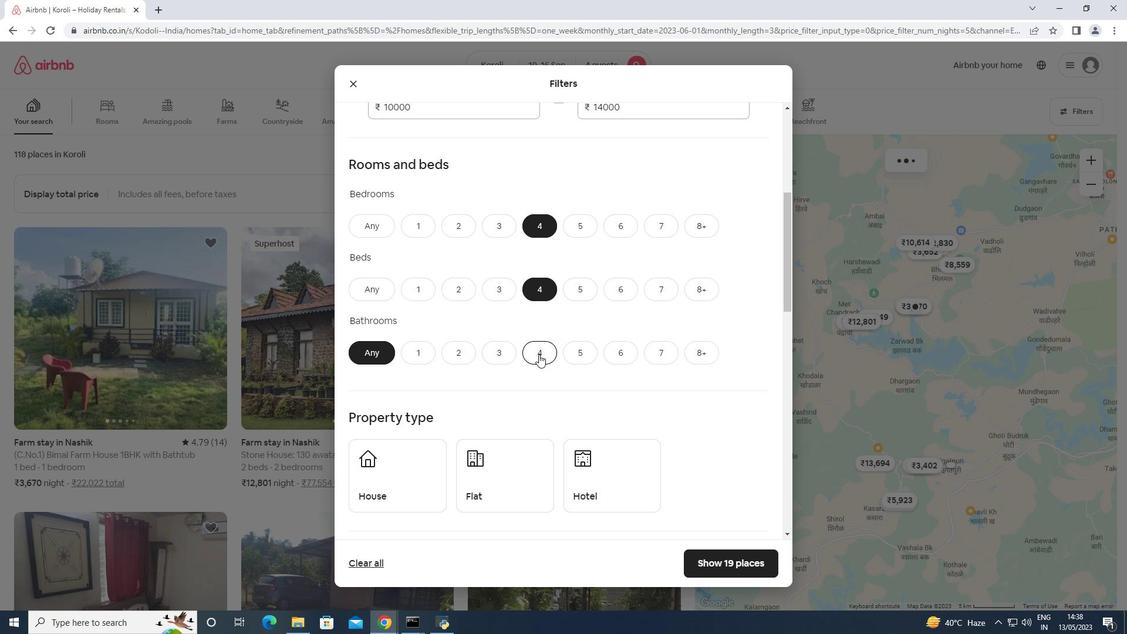 
Action: Mouse scrolled (538, 353) with delta (0, 0)
Screenshot: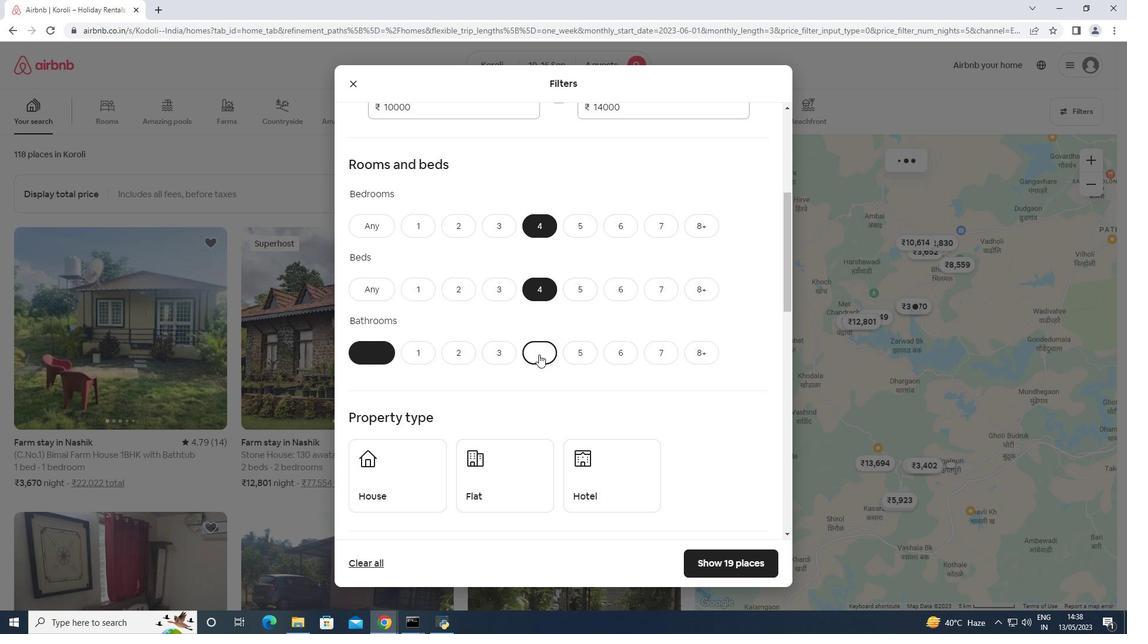 
Action: Mouse scrolled (538, 353) with delta (0, 0)
Screenshot: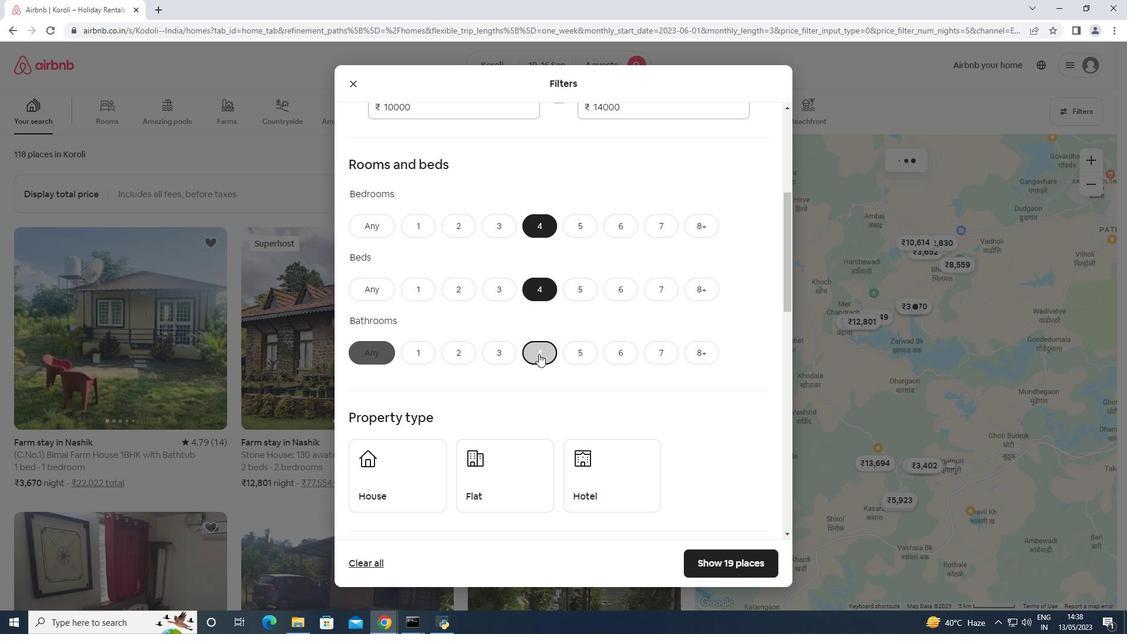 
Action: Mouse scrolled (538, 353) with delta (0, 0)
Screenshot: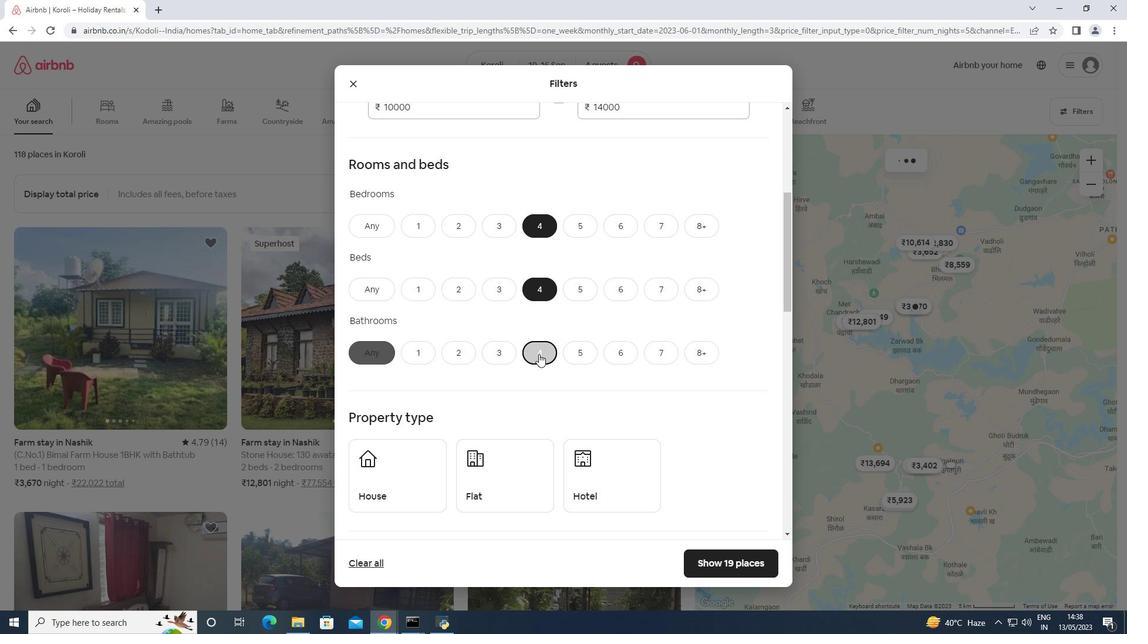 
Action: Mouse moved to (388, 292)
Screenshot: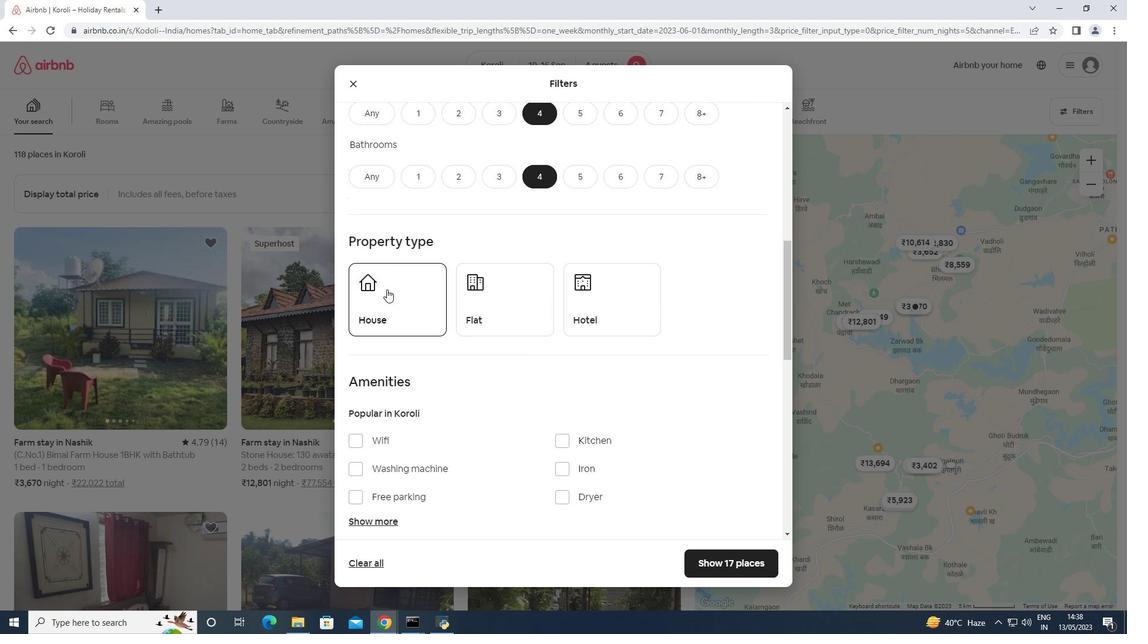 
Action: Mouse pressed left at (388, 292)
Screenshot: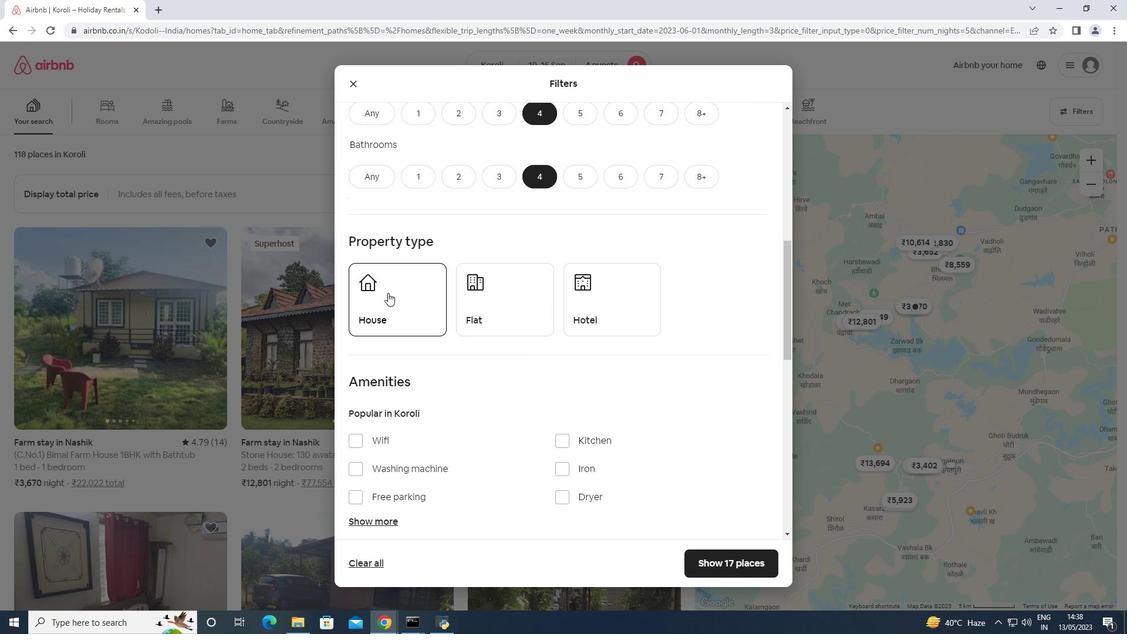 
Action: Mouse moved to (479, 315)
Screenshot: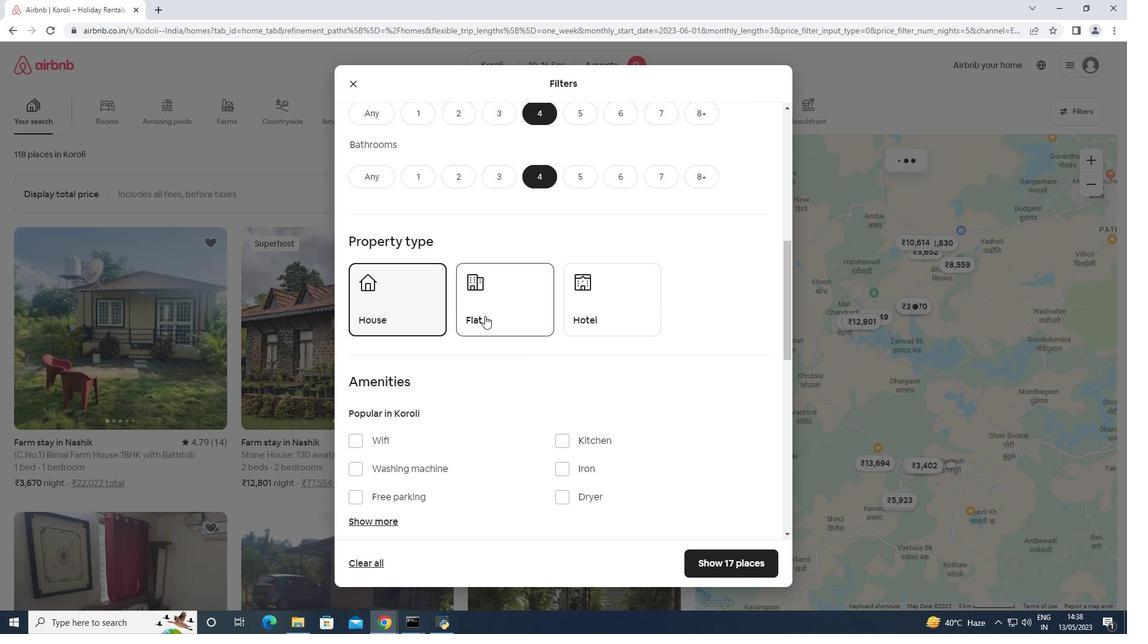 
Action: Mouse pressed left at (479, 315)
Screenshot: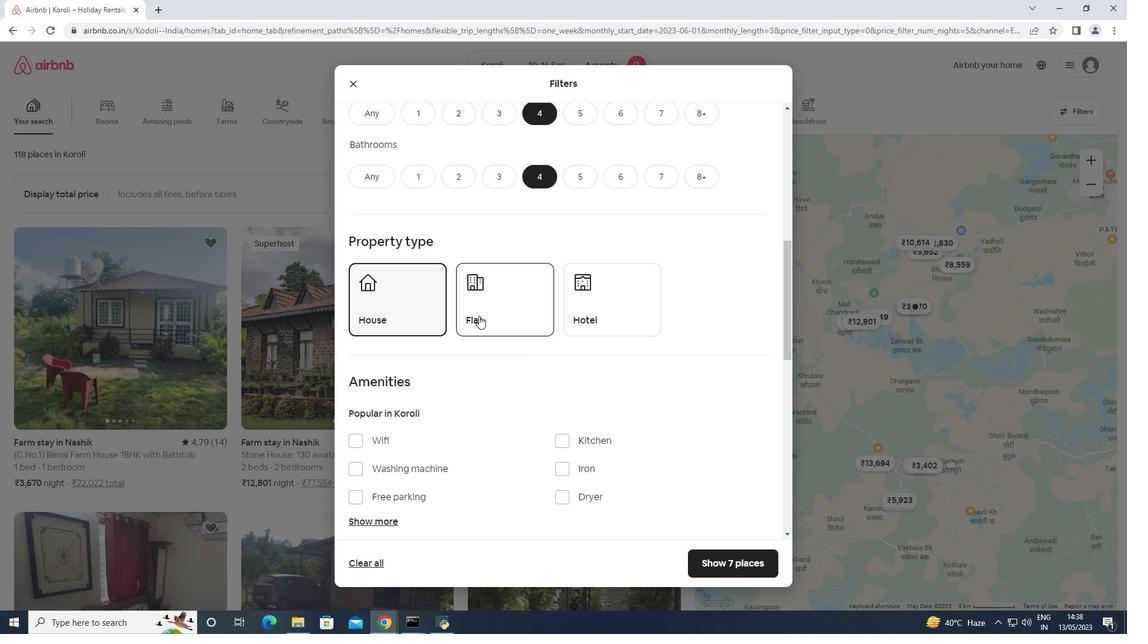 
Action: Mouse moved to (478, 315)
Screenshot: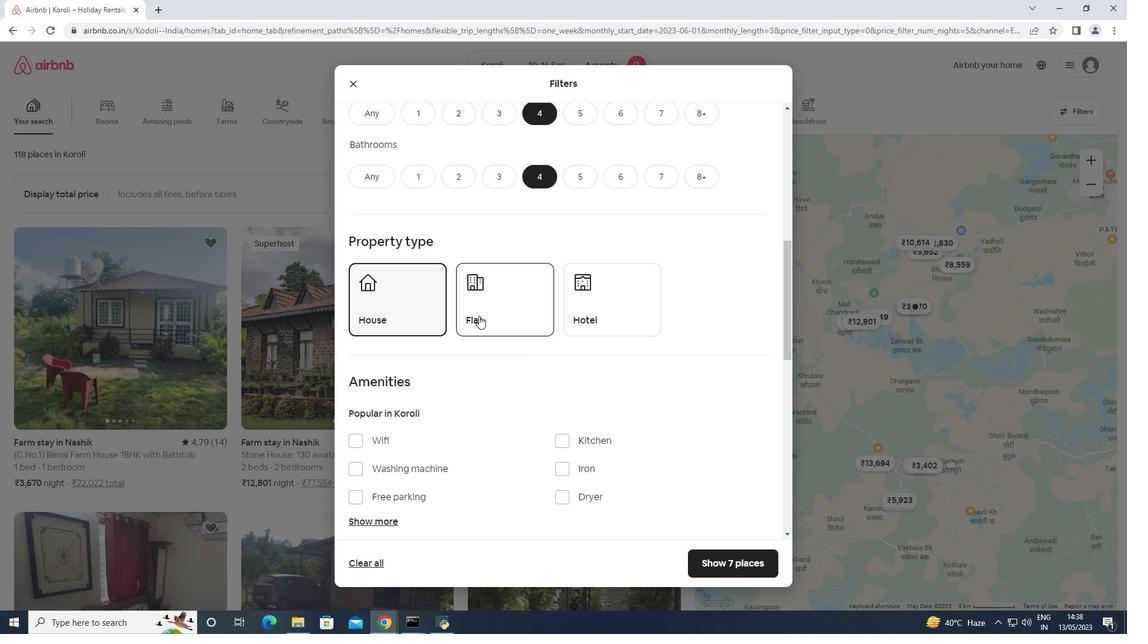 
Action: Mouse scrolled (478, 315) with delta (0, 0)
Screenshot: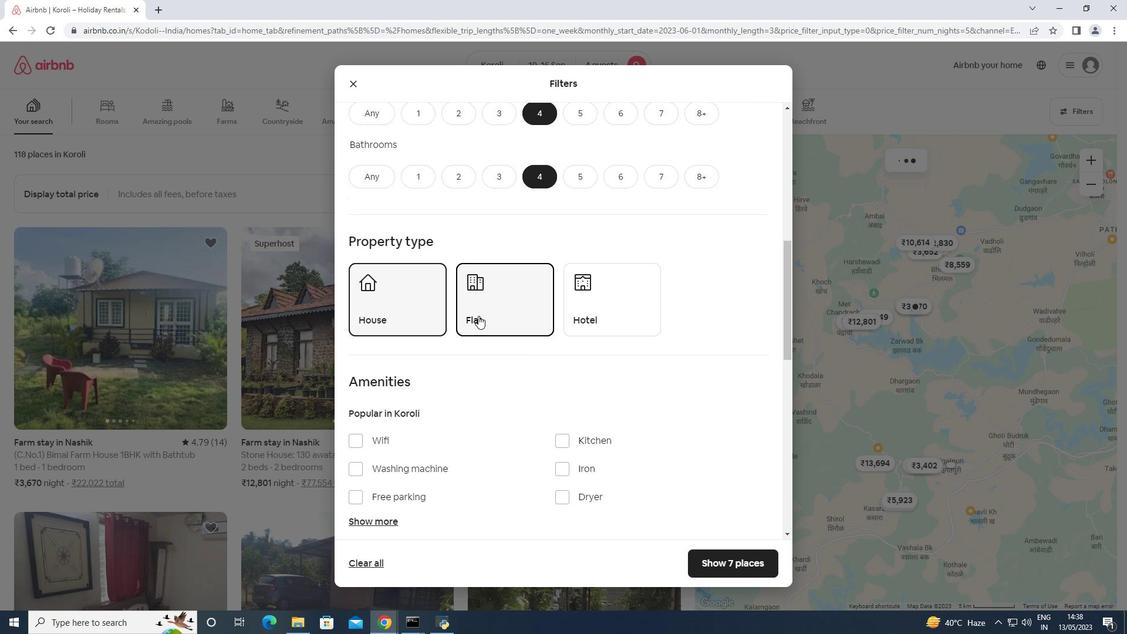 
Action: Mouse scrolled (478, 315) with delta (0, 0)
Screenshot: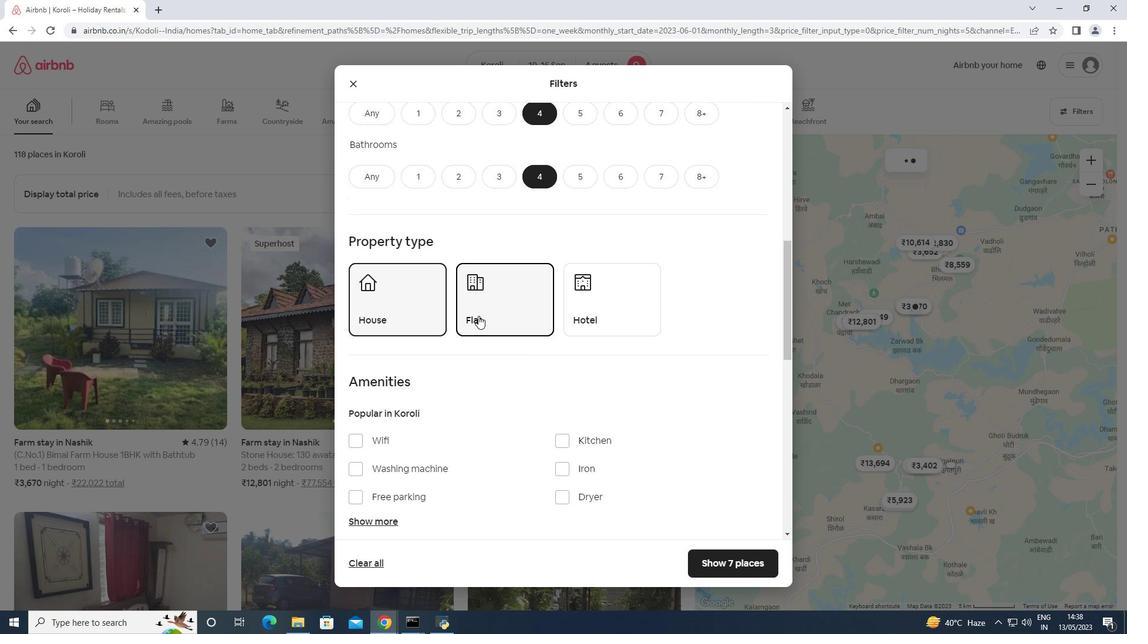 
Action: Mouse scrolled (478, 315) with delta (0, 0)
Screenshot: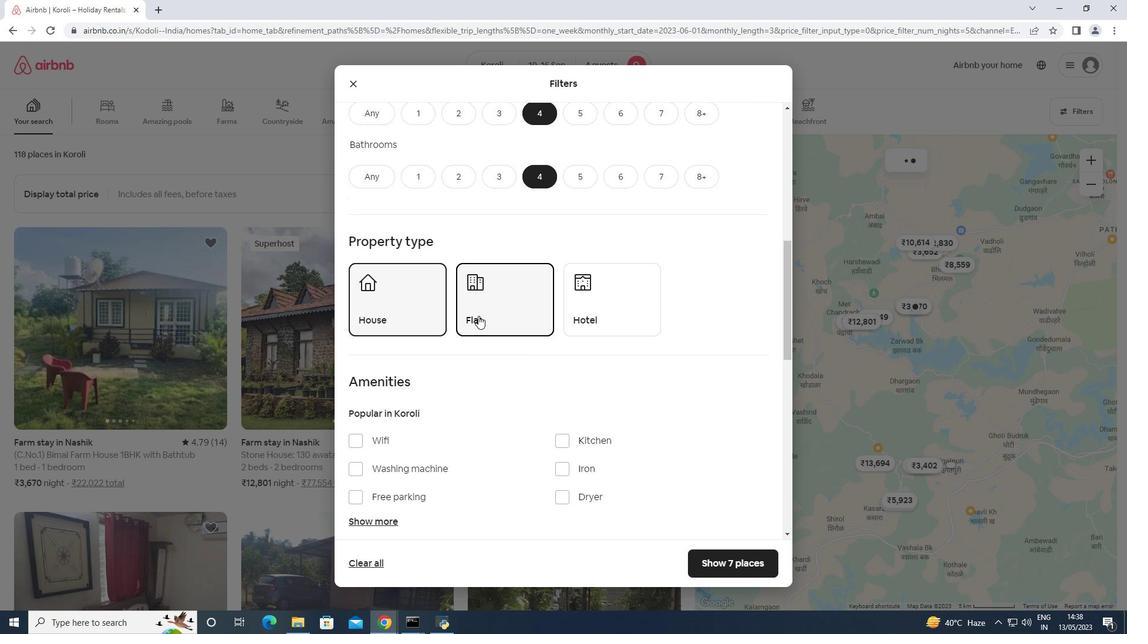 
Action: Mouse scrolled (478, 315) with delta (0, 0)
Screenshot: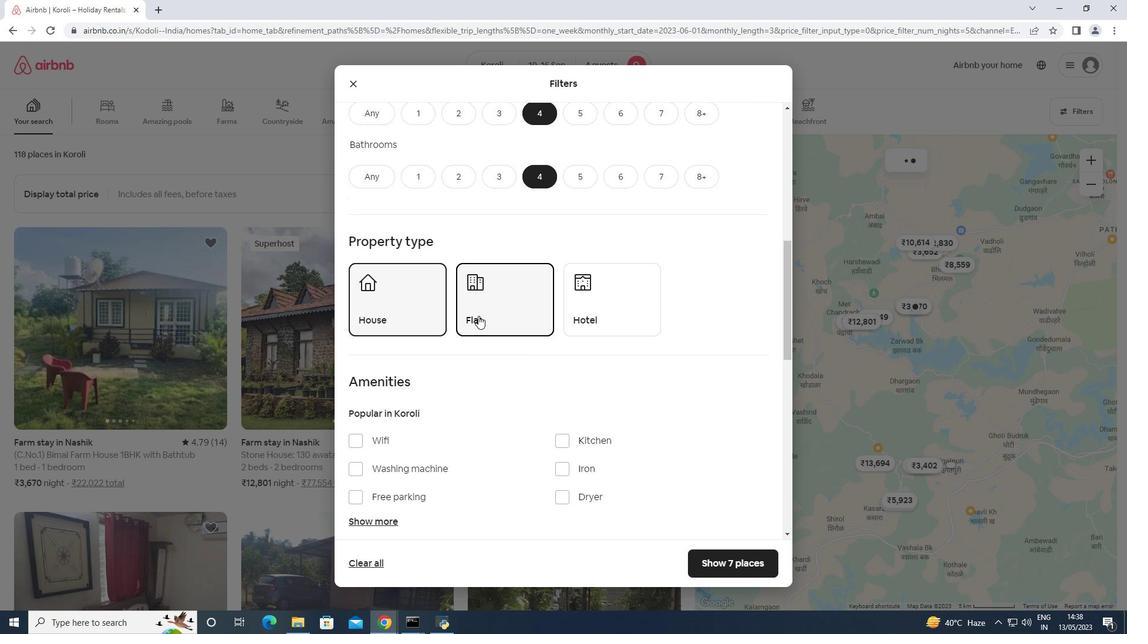 
Action: Mouse moved to (391, 285)
Screenshot: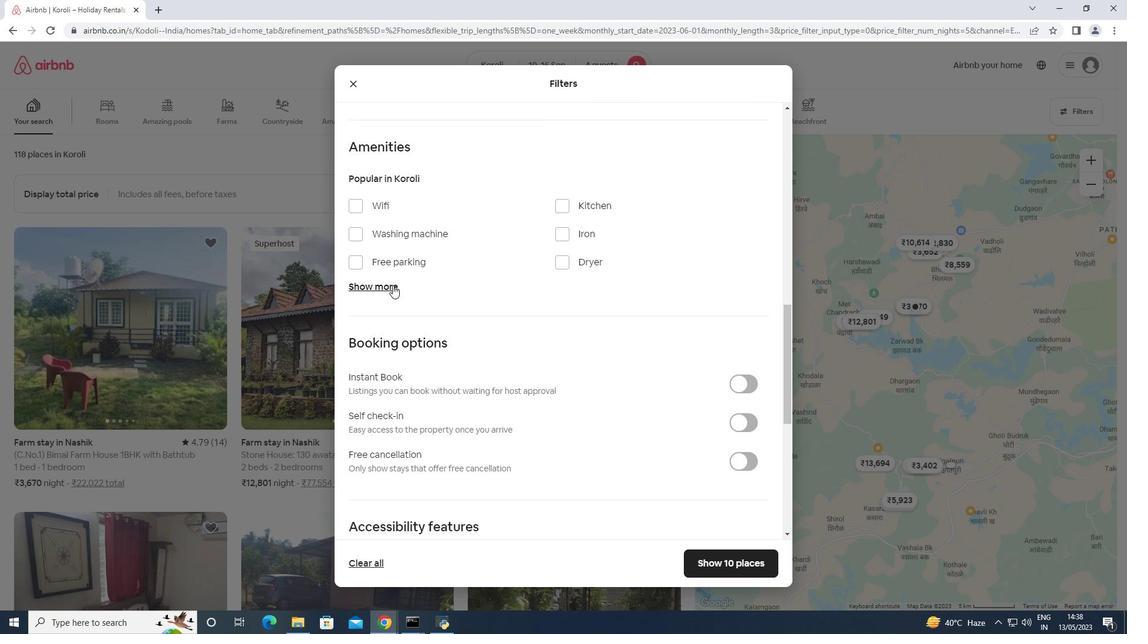 
Action: Mouse pressed left at (391, 285)
Screenshot: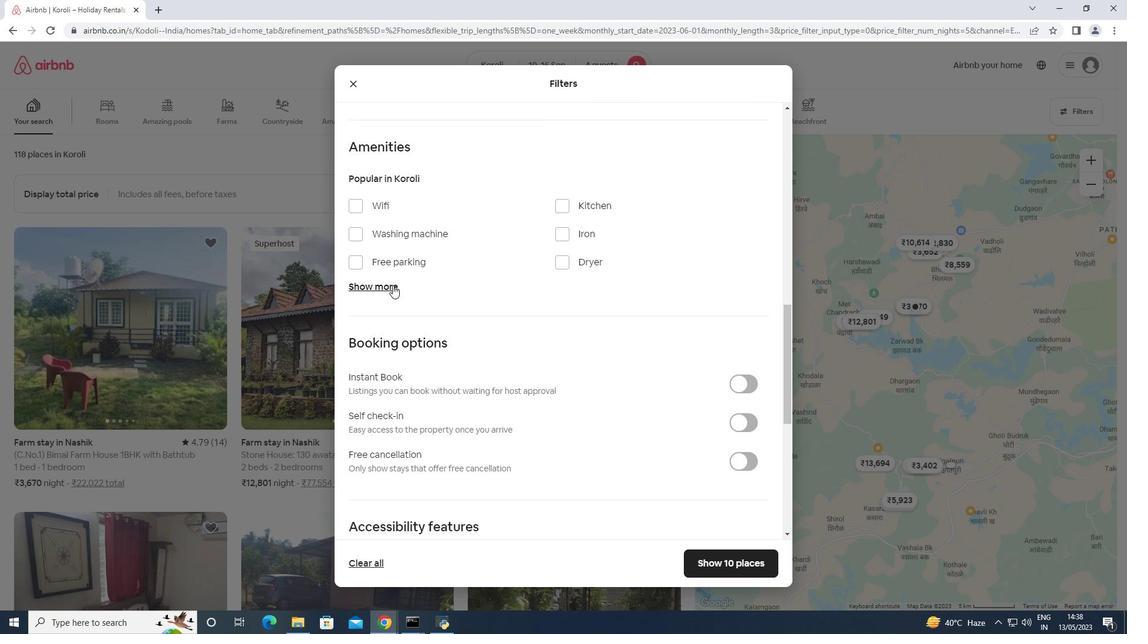 
Action: Mouse moved to (405, 260)
Screenshot: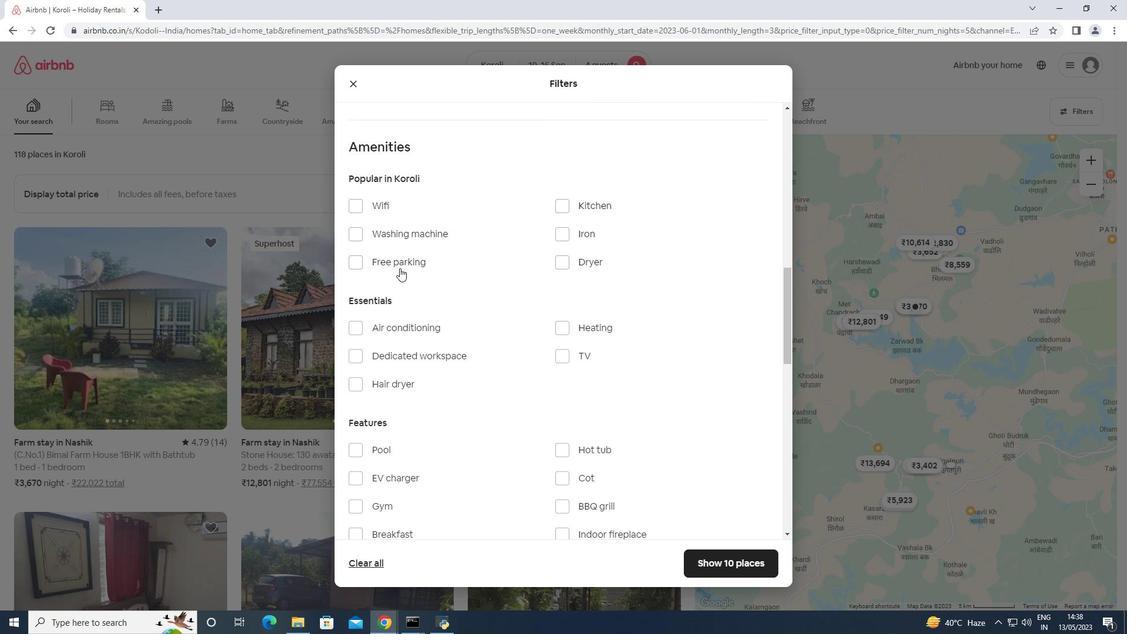 
Action: Mouse pressed left at (405, 260)
Screenshot: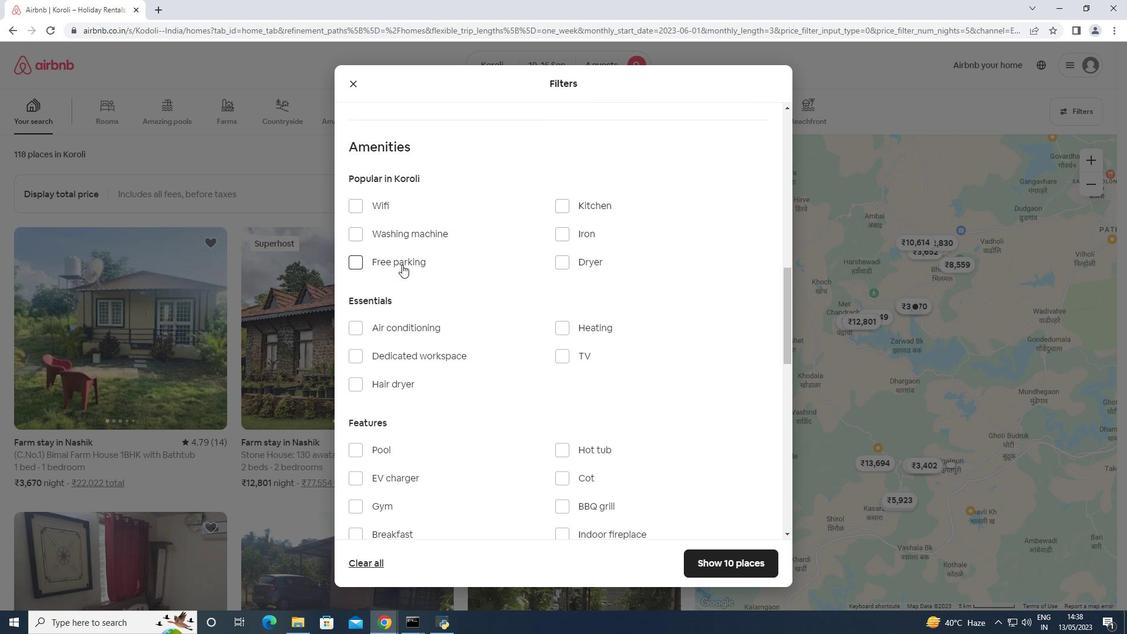 
Action: Mouse moved to (389, 206)
Screenshot: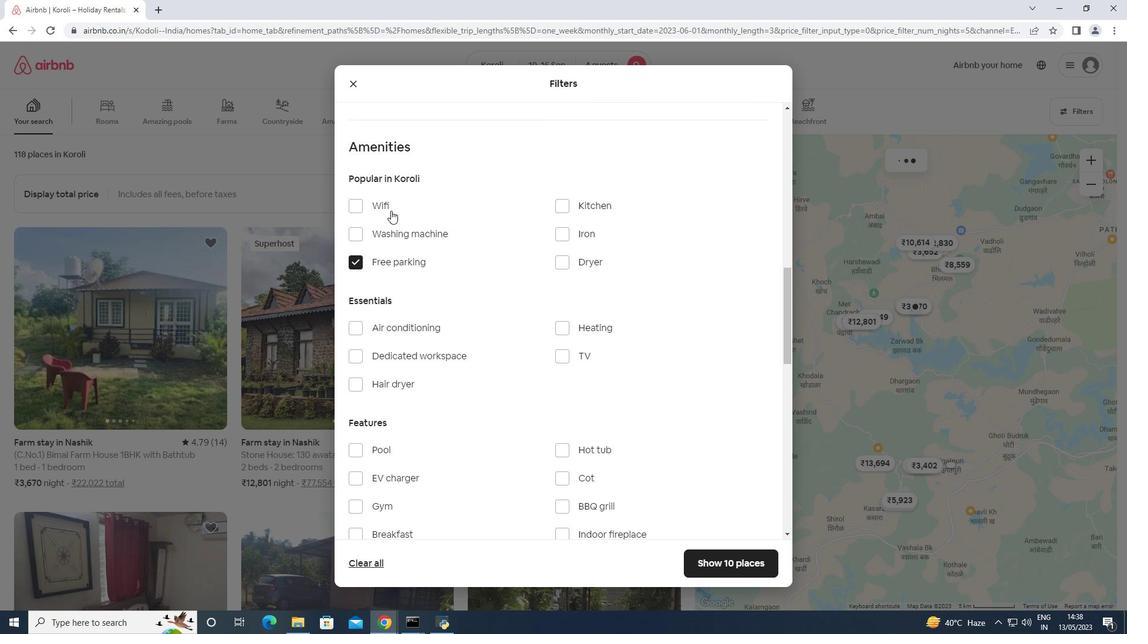 
Action: Mouse pressed left at (389, 206)
Screenshot: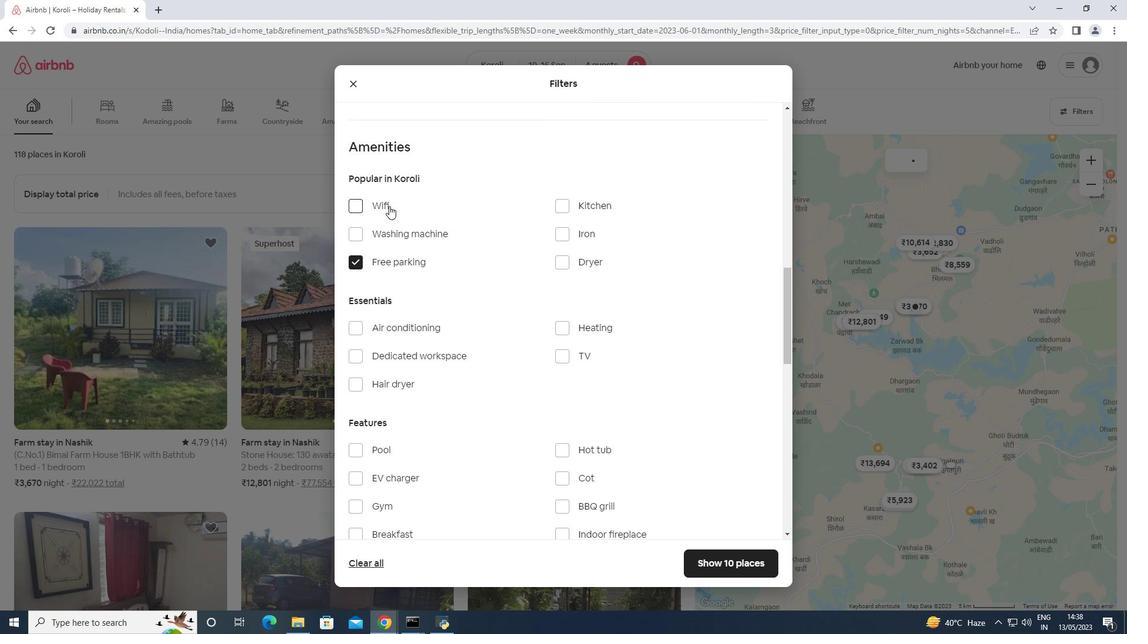 
Action: Mouse moved to (564, 352)
Screenshot: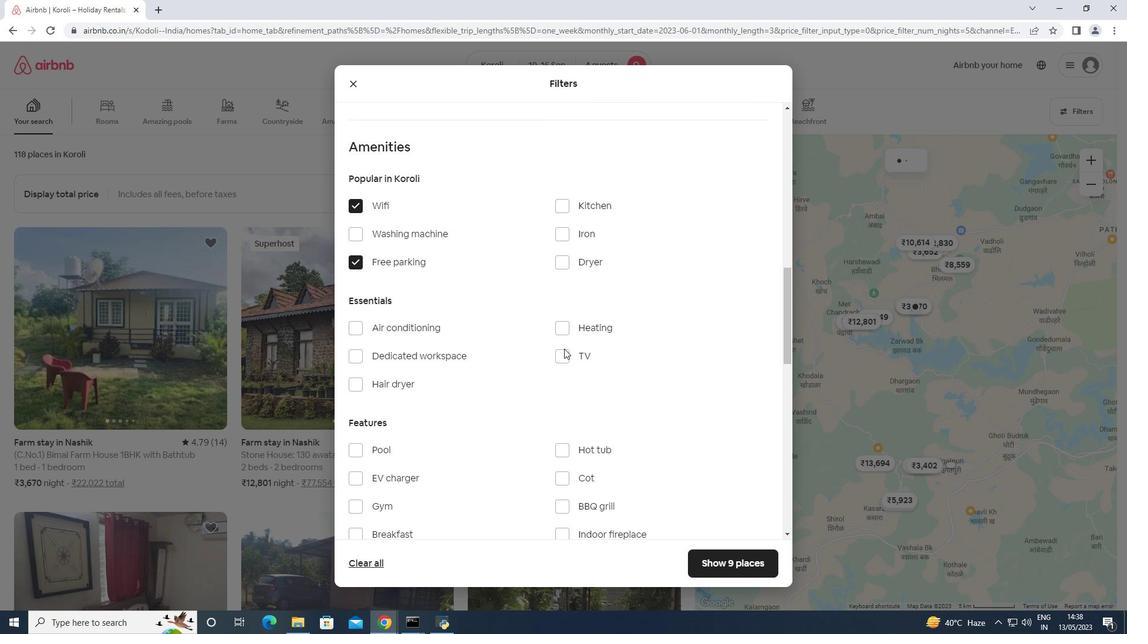 
Action: Mouse pressed left at (564, 352)
Screenshot: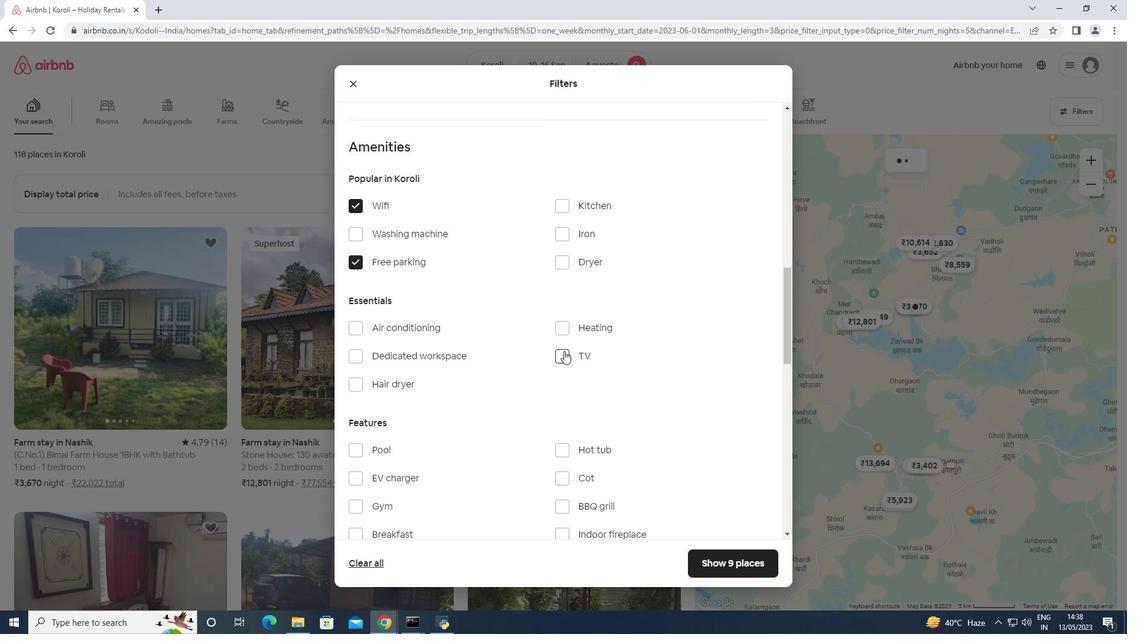 
Action: Mouse moved to (563, 354)
Screenshot: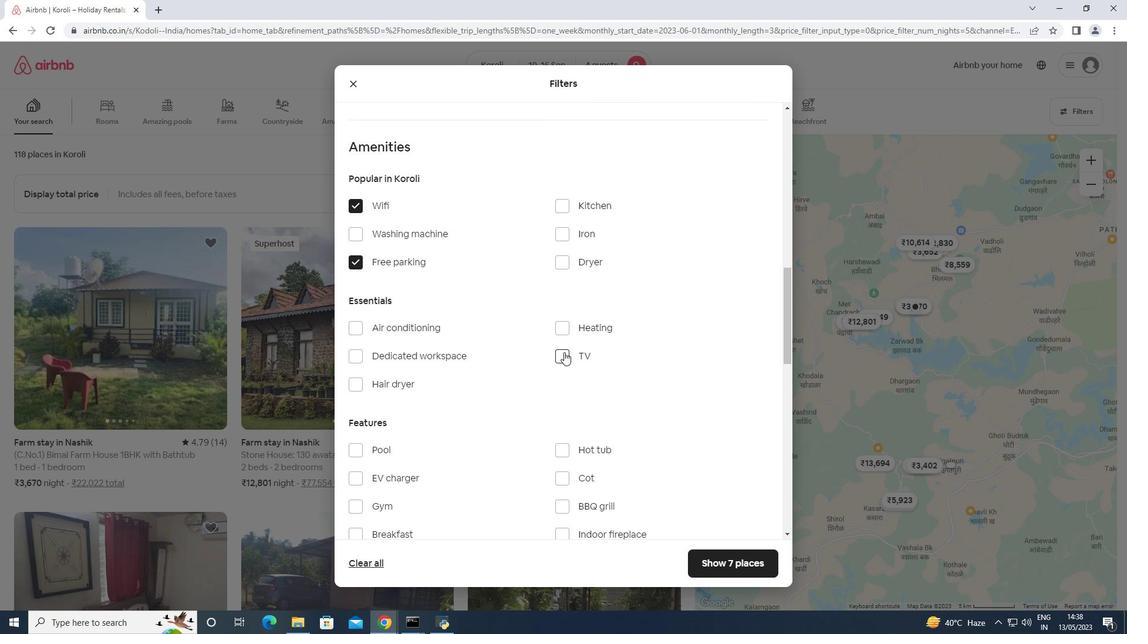 
Action: Mouse scrolled (563, 354) with delta (0, 0)
Screenshot: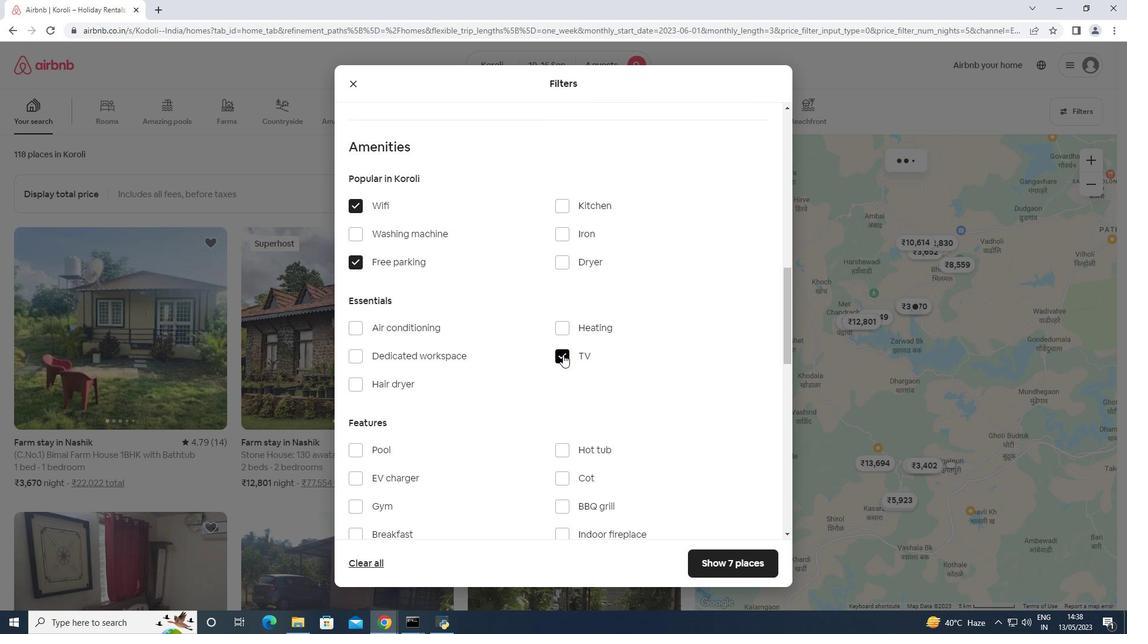 
Action: Mouse scrolled (563, 354) with delta (0, 0)
Screenshot: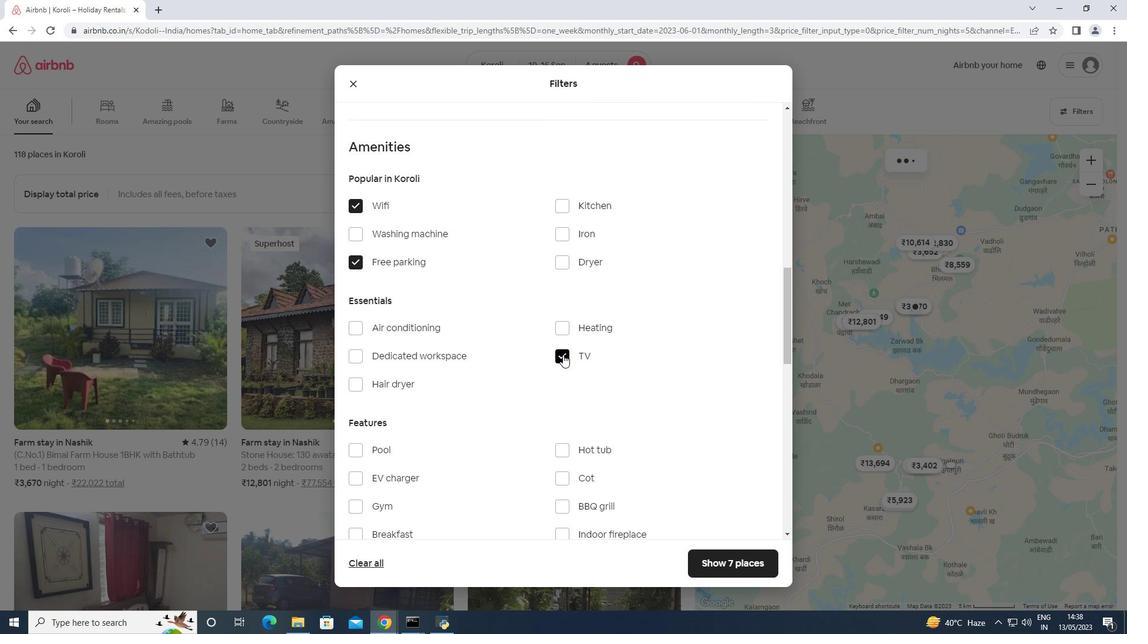 
Action: Mouse scrolled (563, 354) with delta (0, 0)
Screenshot: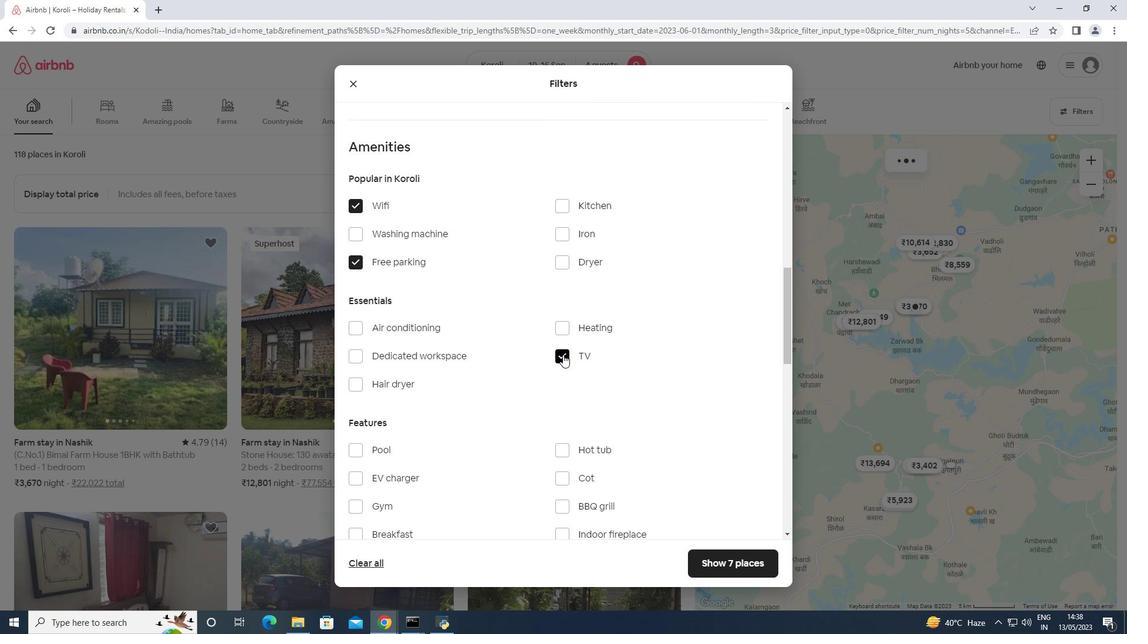 
Action: Mouse moved to (377, 356)
Screenshot: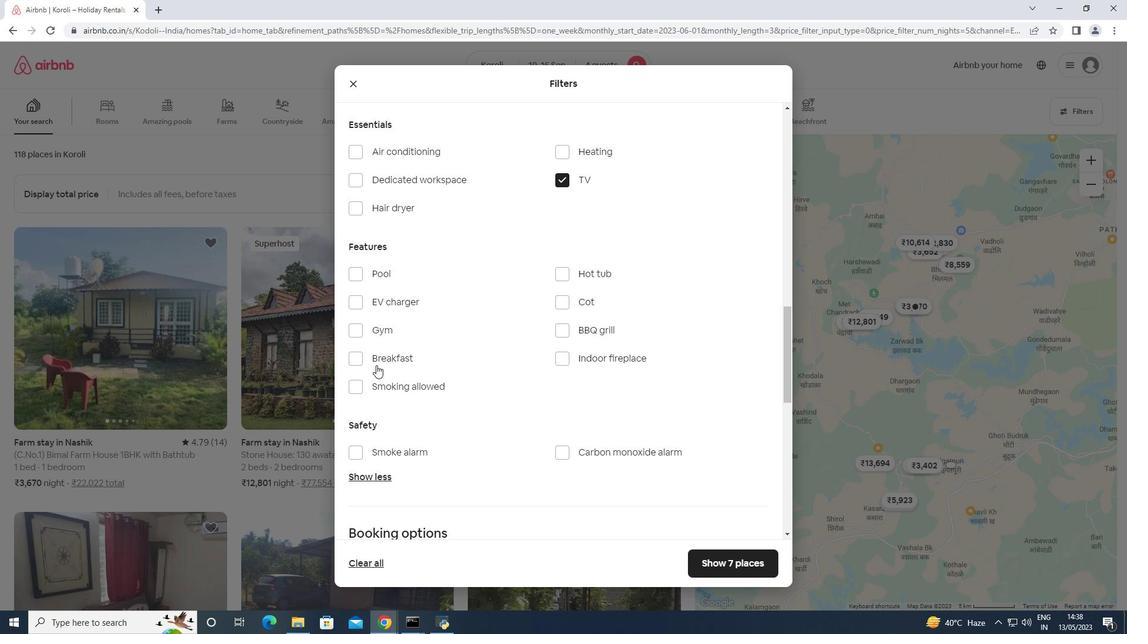 
Action: Mouse pressed left at (377, 356)
Screenshot: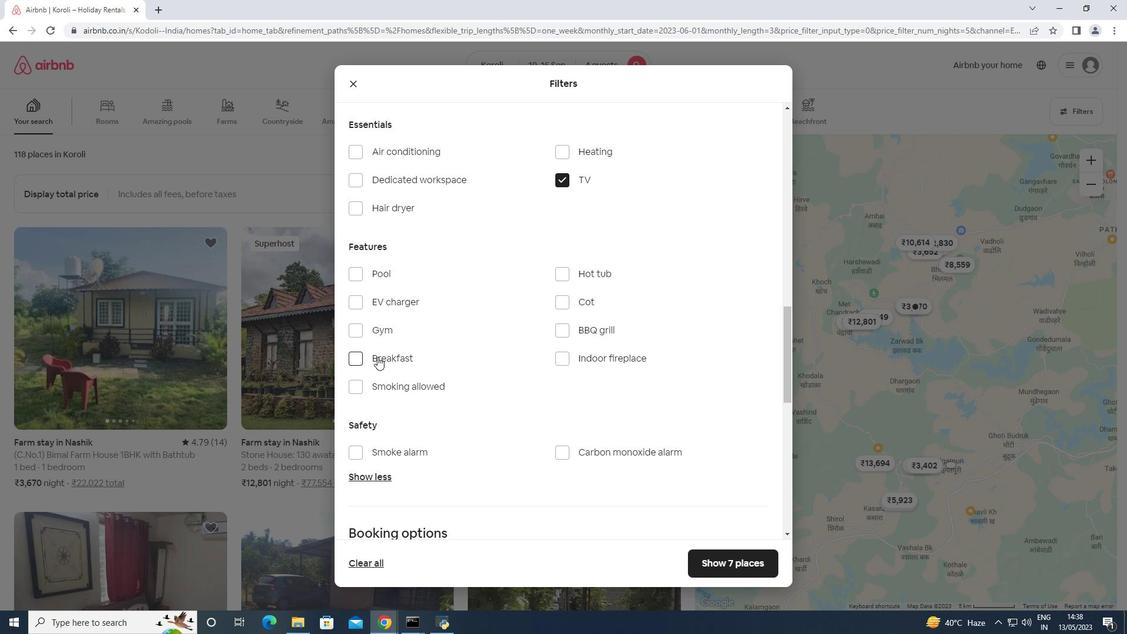 
Action: Mouse moved to (379, 325)
Screenshot: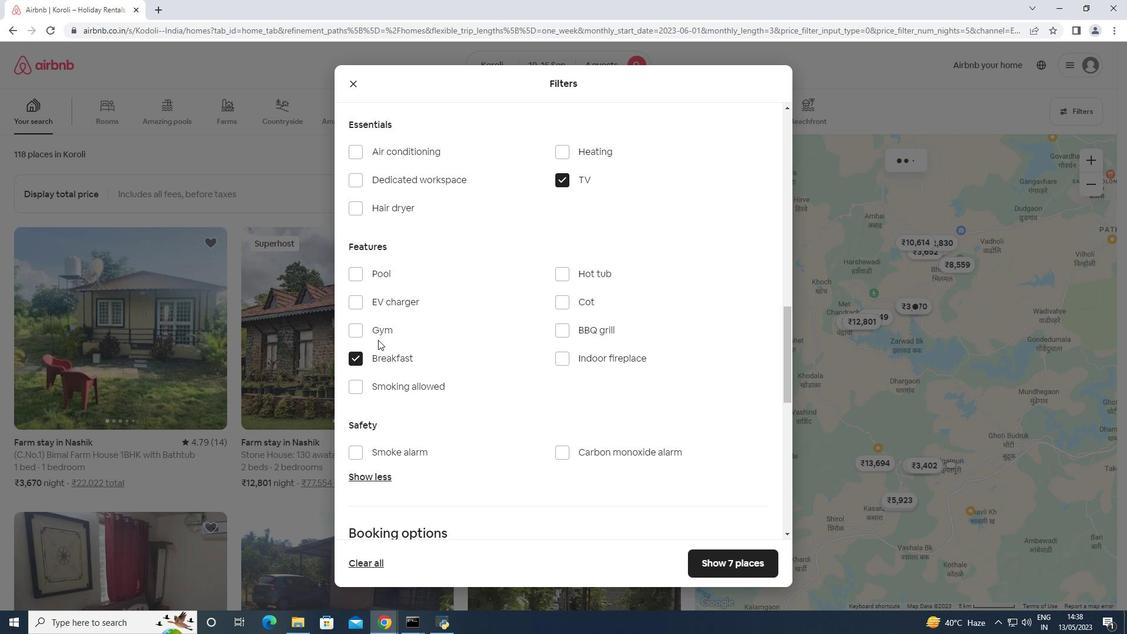 
Action: Mouse pressed left at (379, 325)
Screenshot: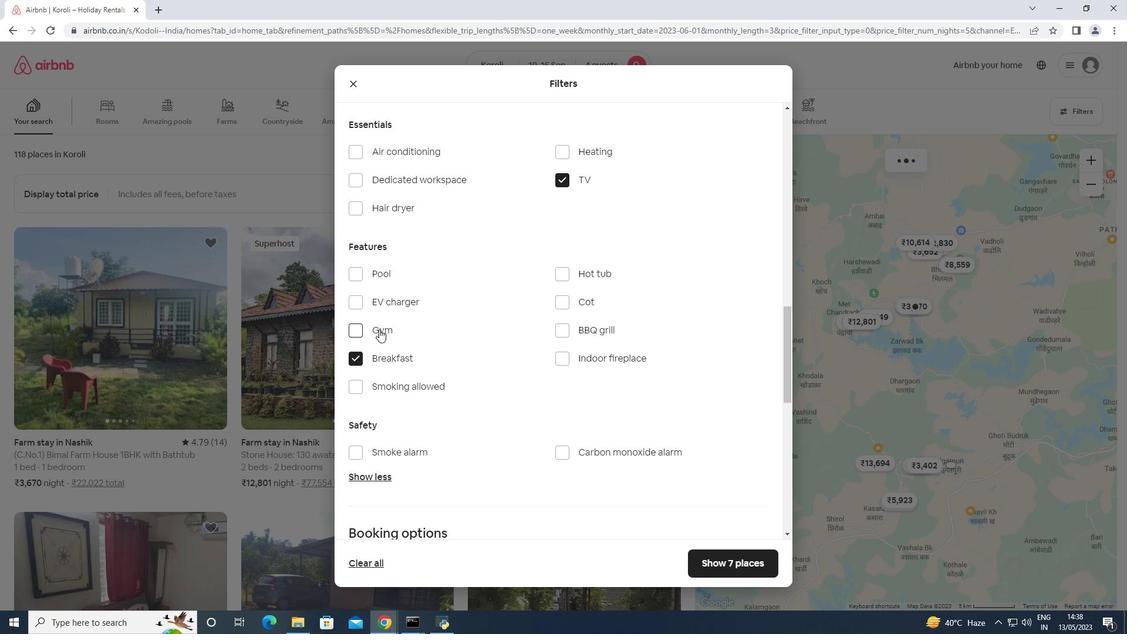 
Action: Mouse moved to (581, 383)
Screenshot: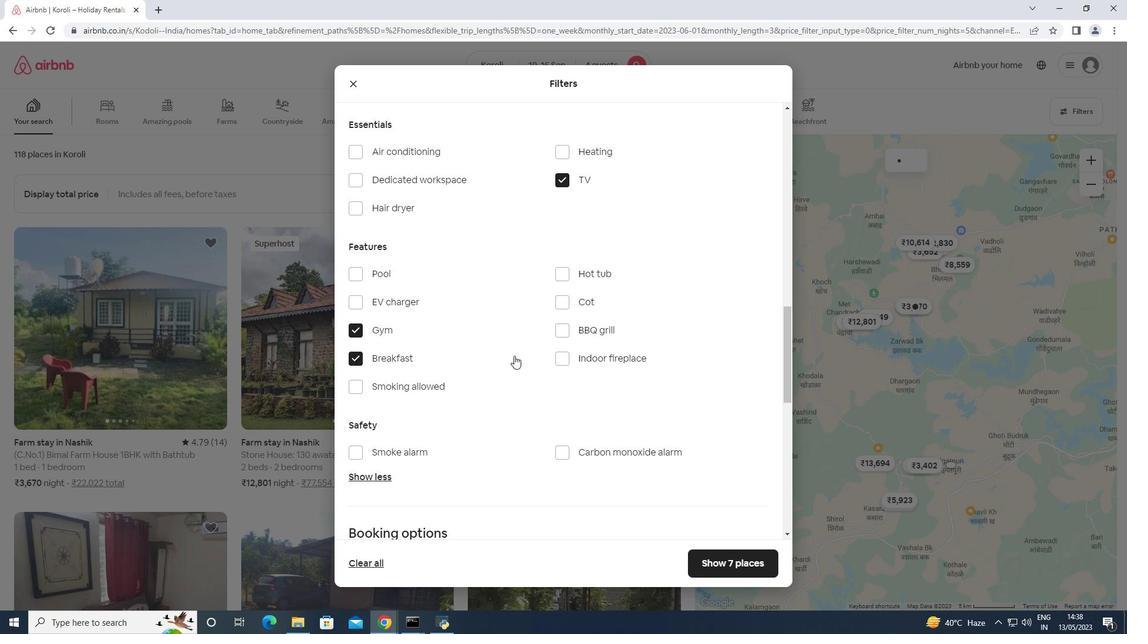 
Action: Mouse scrolled (581, 383) with delta (0, 0)
Screenshot: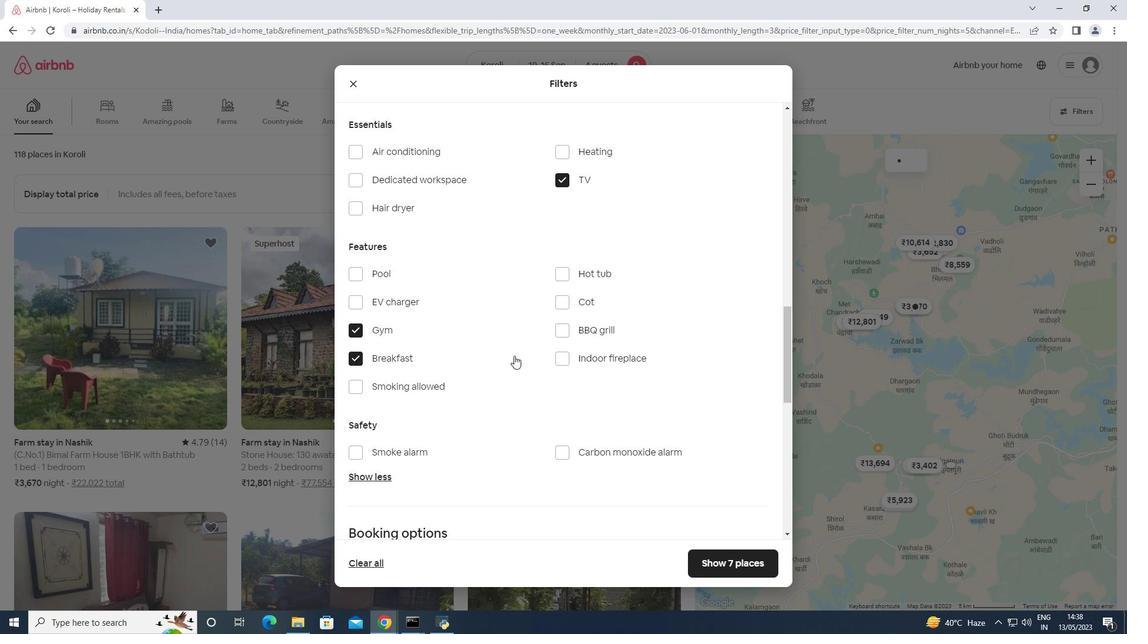 
Action: Mouse moved to (581, 384)
Screenshot: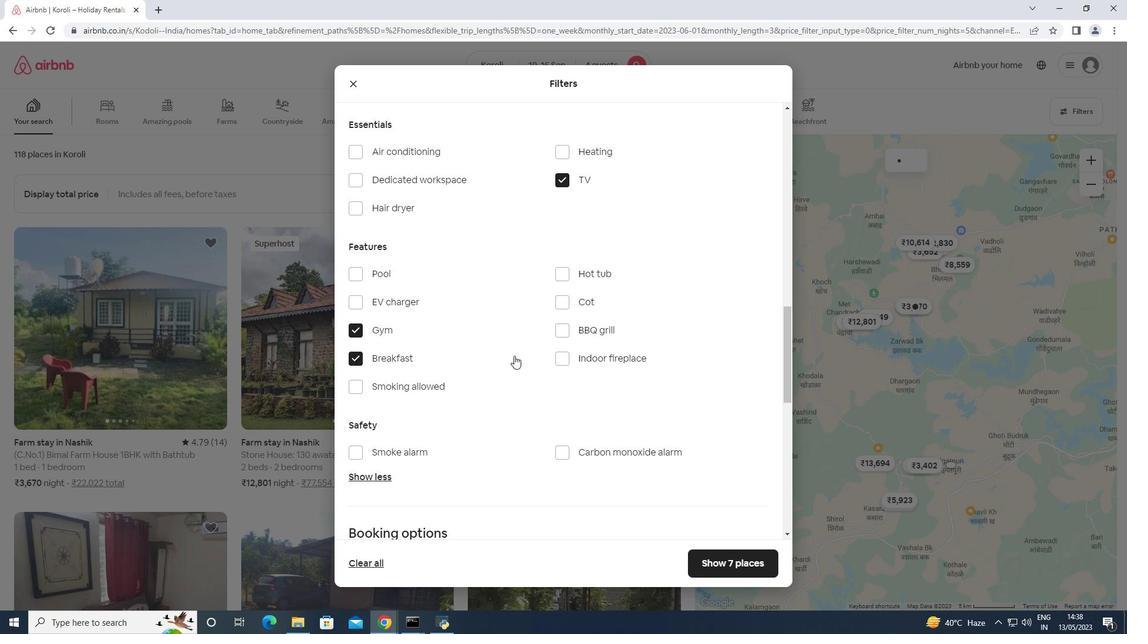 
Action: Mouse scrolled (581, 383) with delta (0, 0)
Screenshot: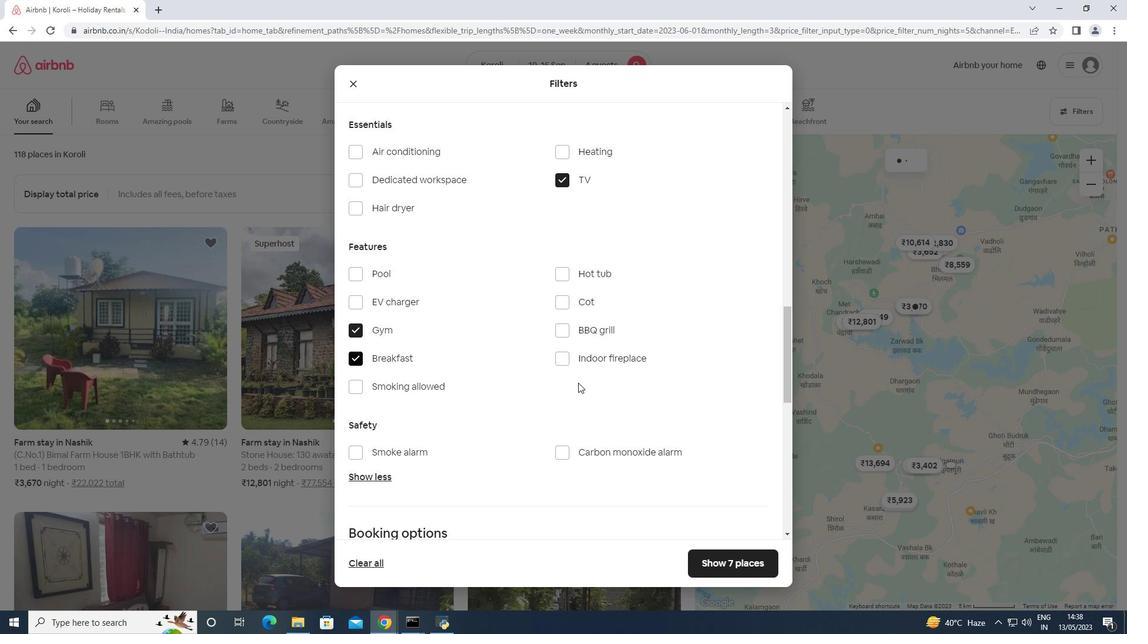 
Action: Mouse moved to (581, 385)
Screenshot: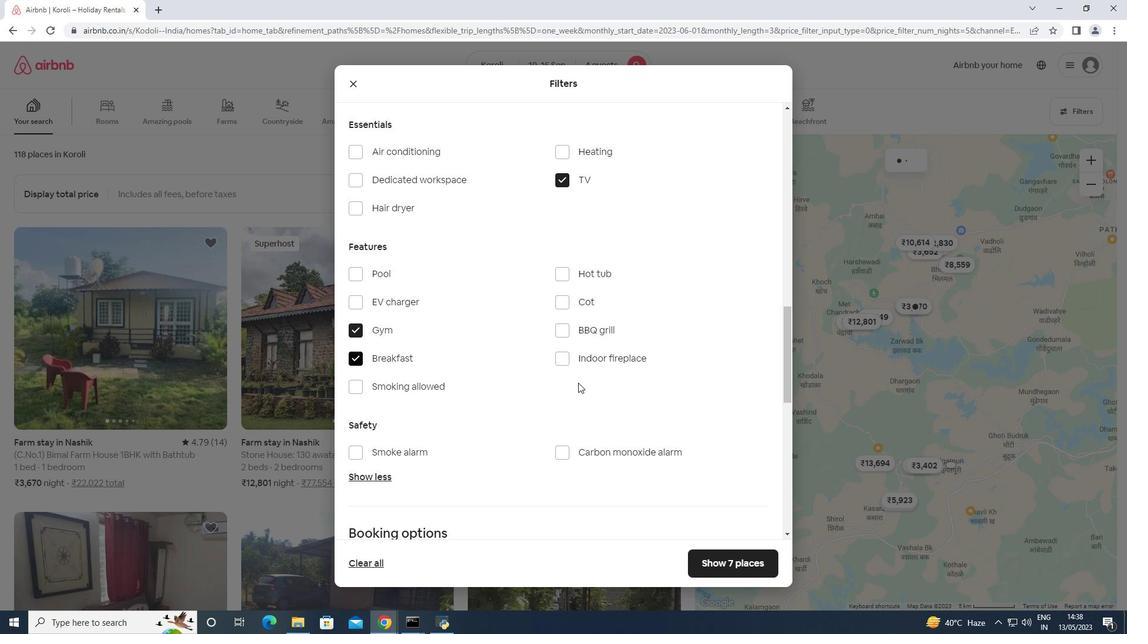
Action: Mouse scrolled (581, 385) with delta (0, 0)
Screenshot: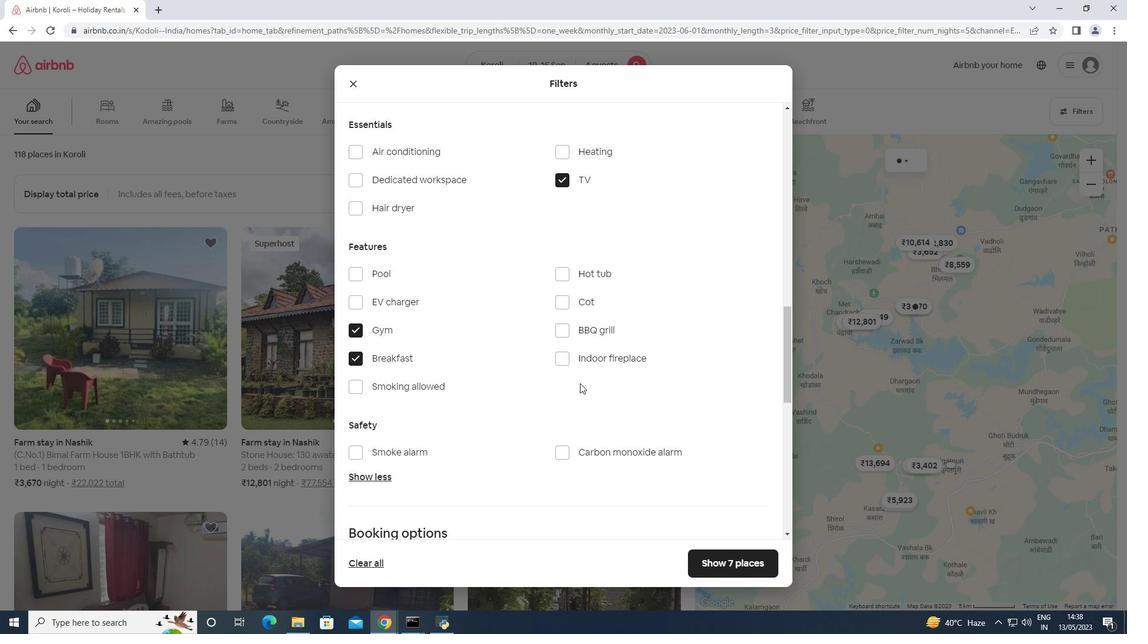 
Action: Mouse scrolled (581, 385) with delta (0, 0)
Screenshot: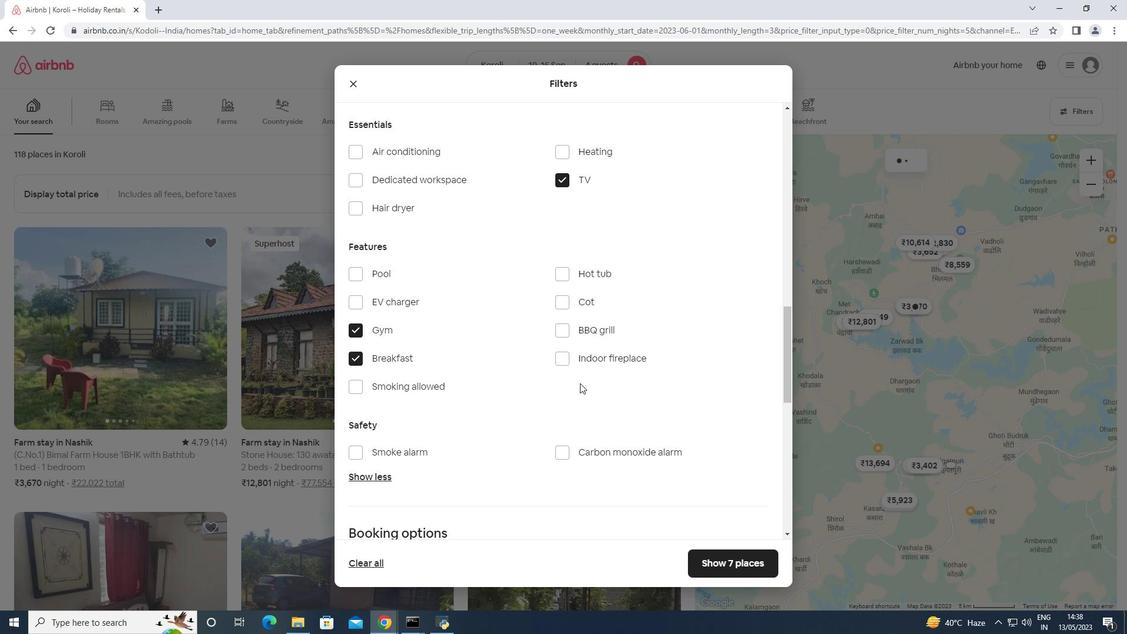 
Action: Mouse scrolled (581, 385) with delta (0, 0)
Screenshot: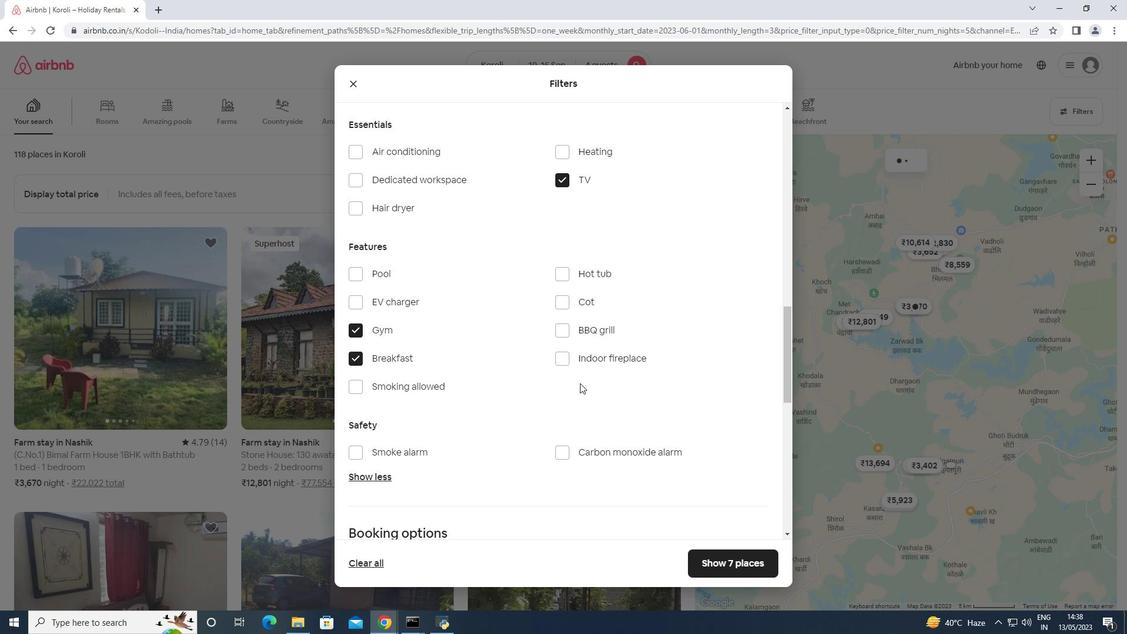 
Action: Mouse moved to (742, 324)
Screenshot: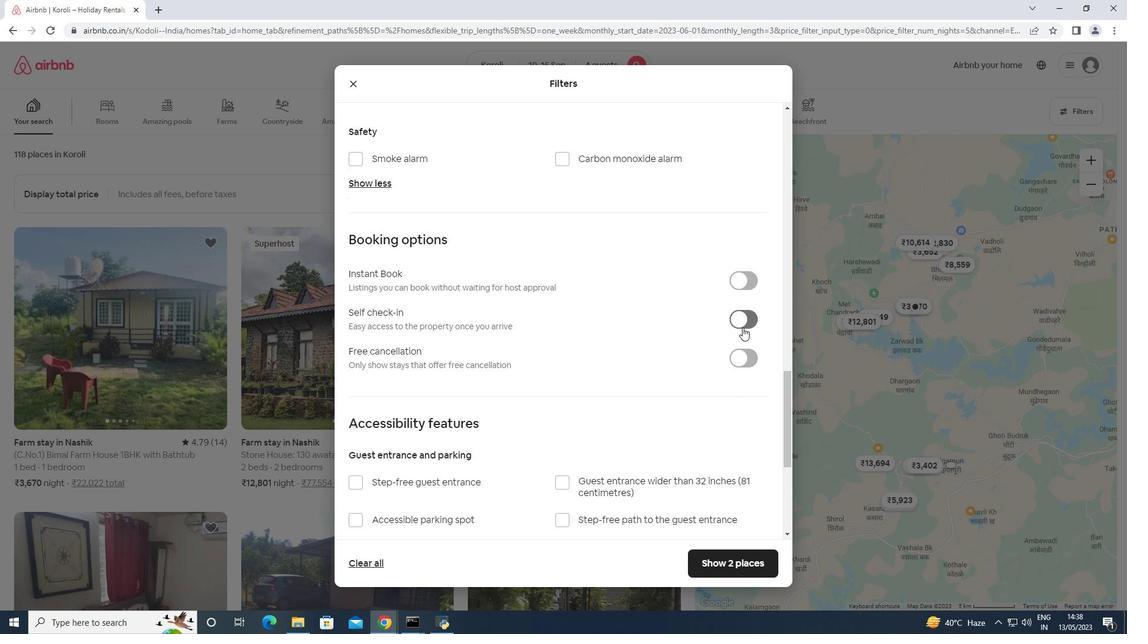 
Action: Mouse pressed left at (742, 324)
Screenshot: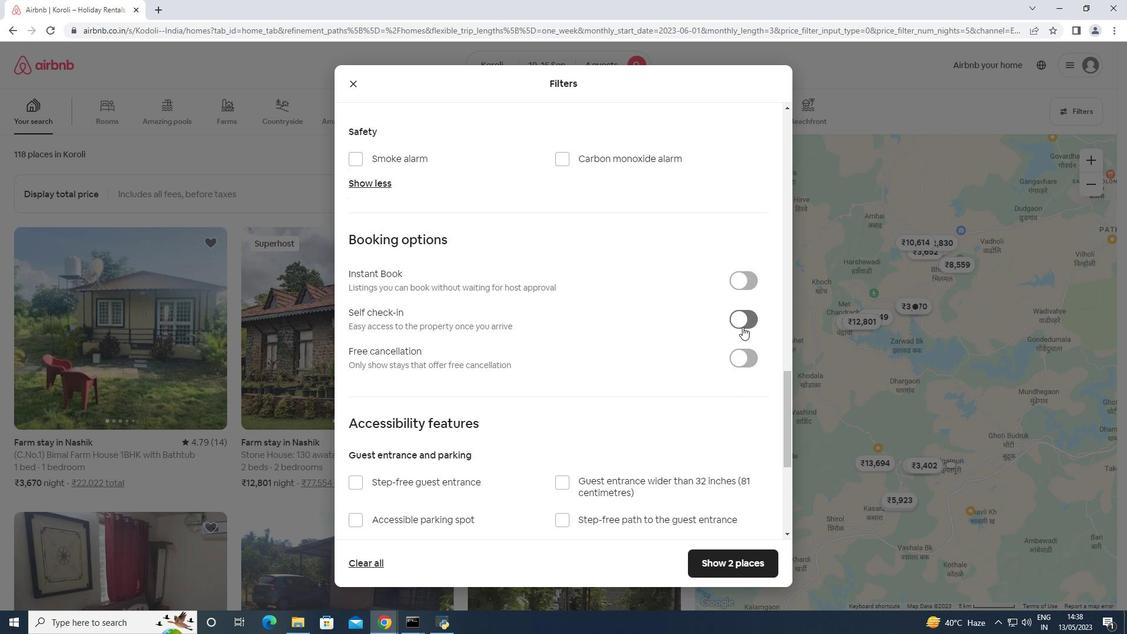 
Action: Mouse moved to (741, 323)
Screenshot: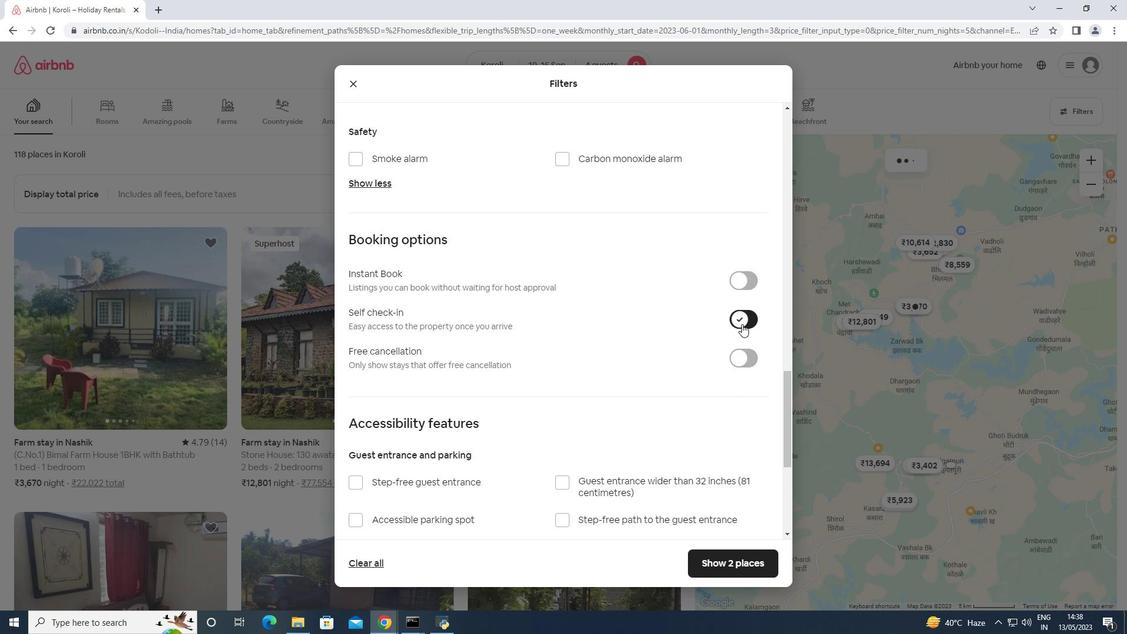 
Action: Mouse scrolled (741, 322) with delta (0, 0)
Screenshot: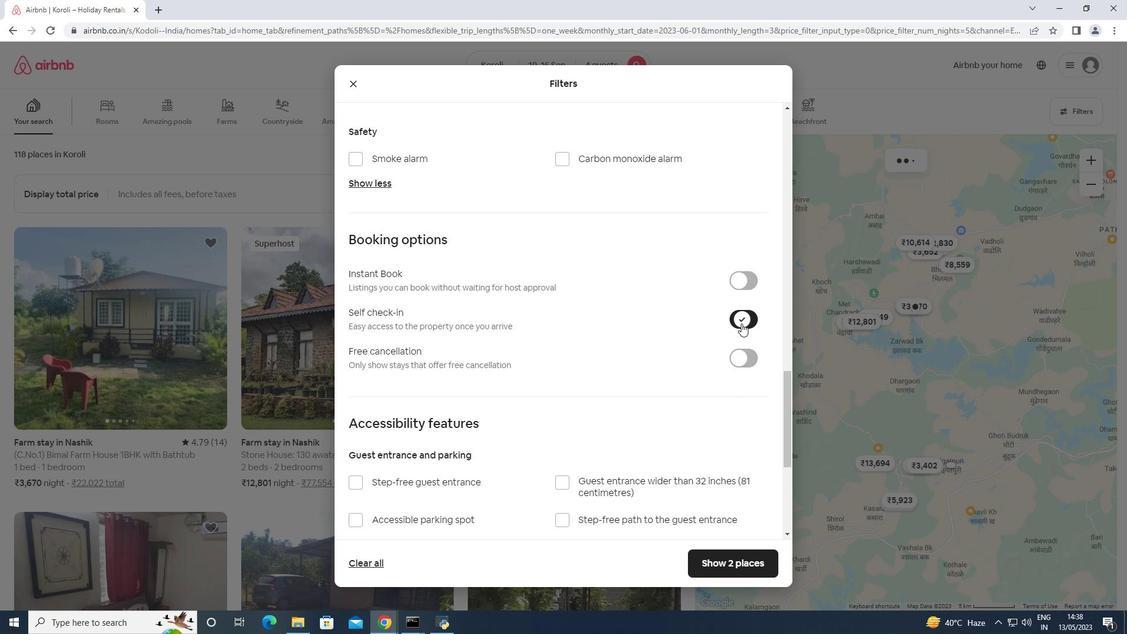 
Action: Mouse scrolled (741, 322) with delta (0, 0)
Screenshot: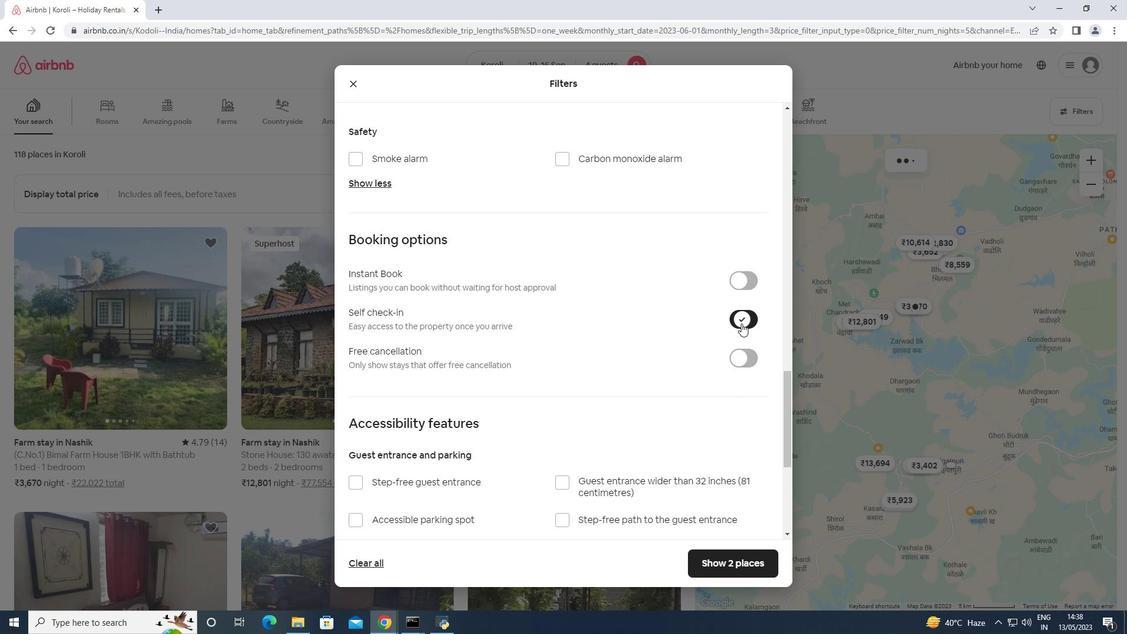 
Action: Mouse scrolled (741, 322) with delta (0, 0)
Screenshot: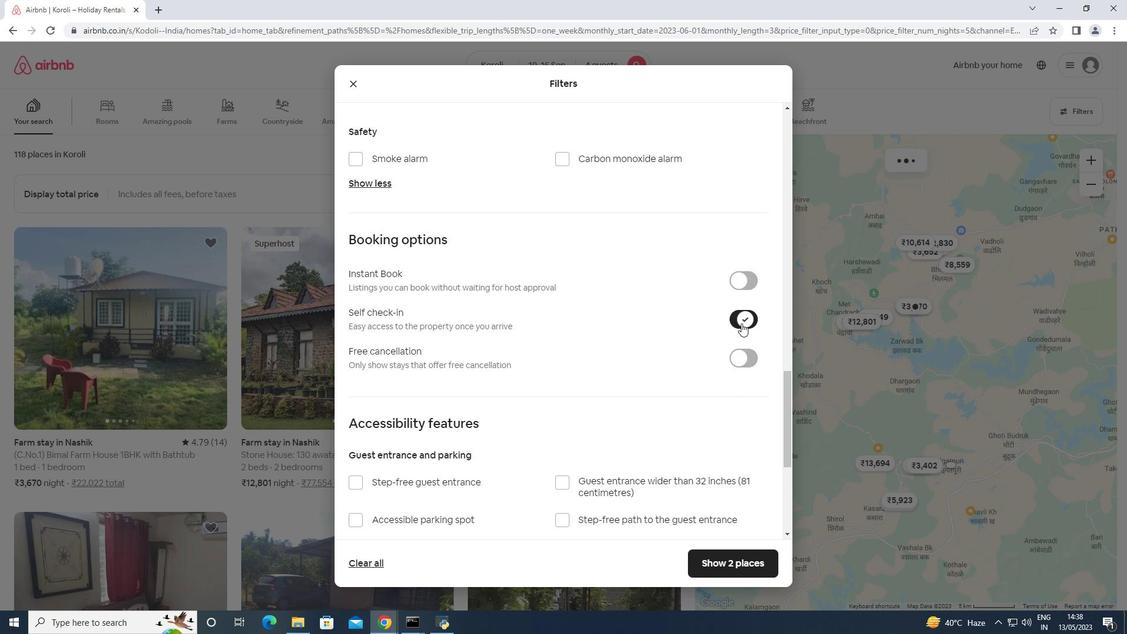 
Action: Mouse scrolled (741, 322) with delta (0, 0)
Screenshot: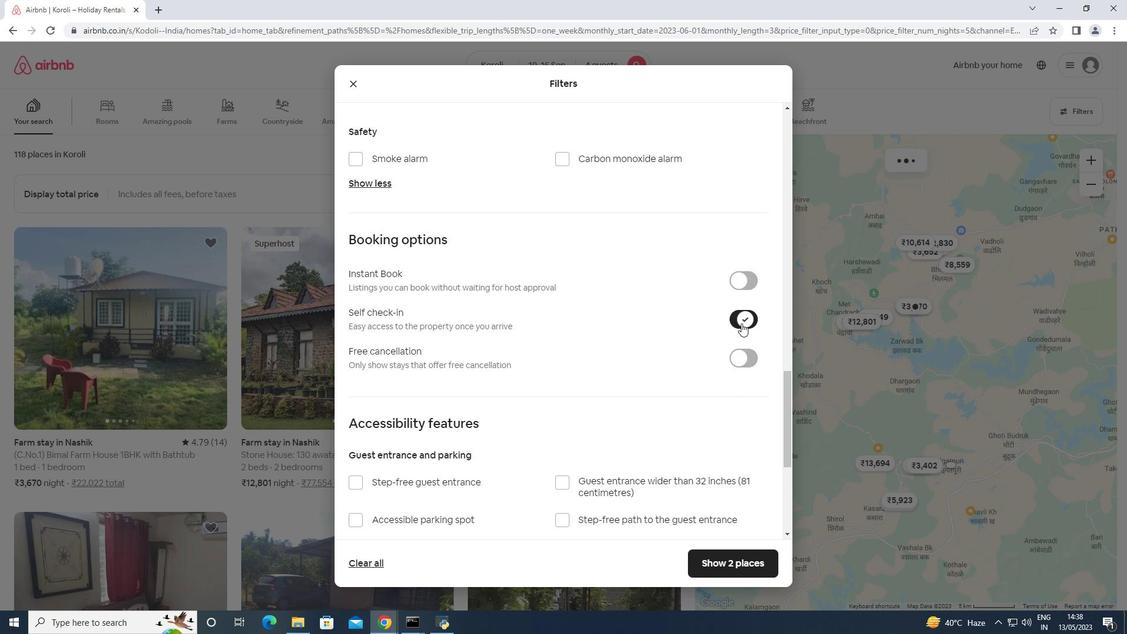 
Action: Mouse scrolled (741, 322) with delta (0, 0)
Screenshot: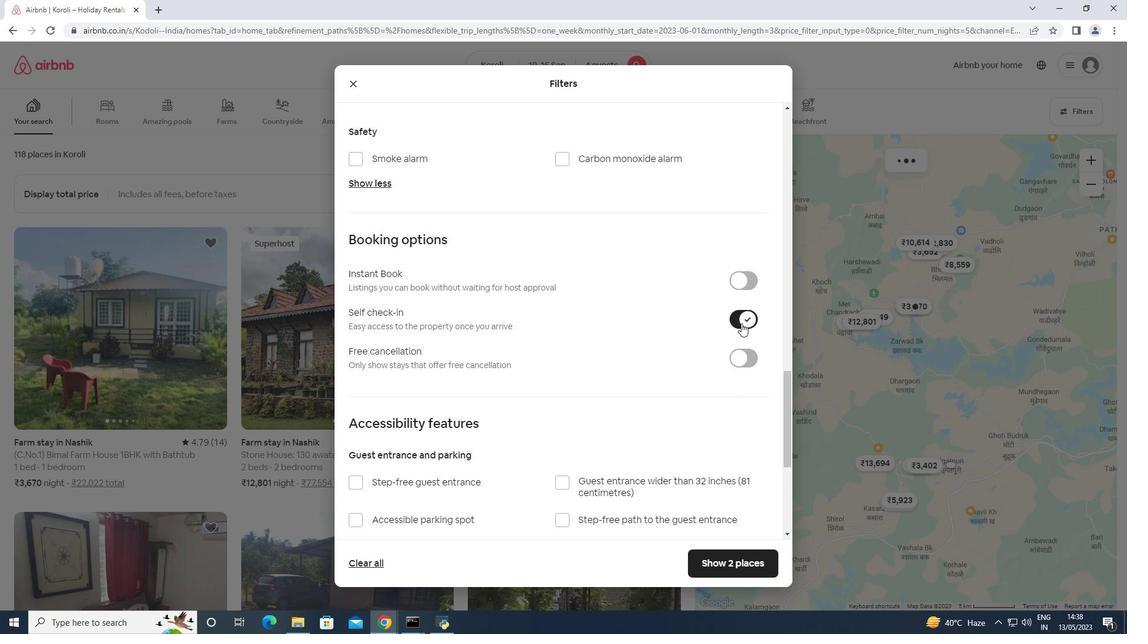 
Action: Mouse scrolled (741, 322) with delta (0, 0)
Screenshot: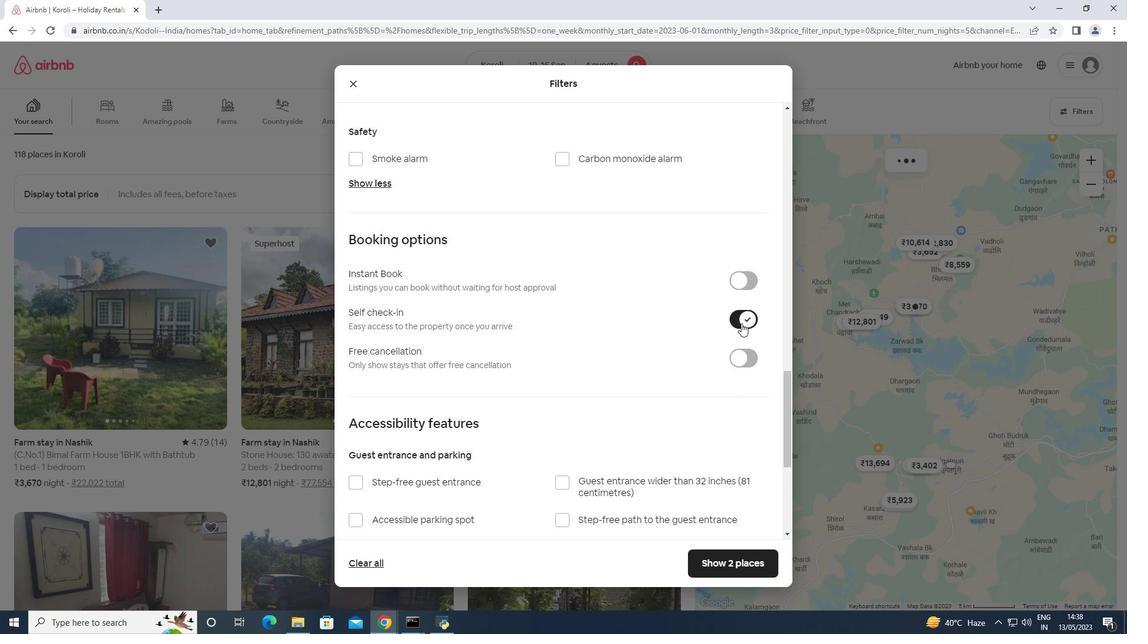 
Action: Mouse moved to (392, 480)
Screenshot: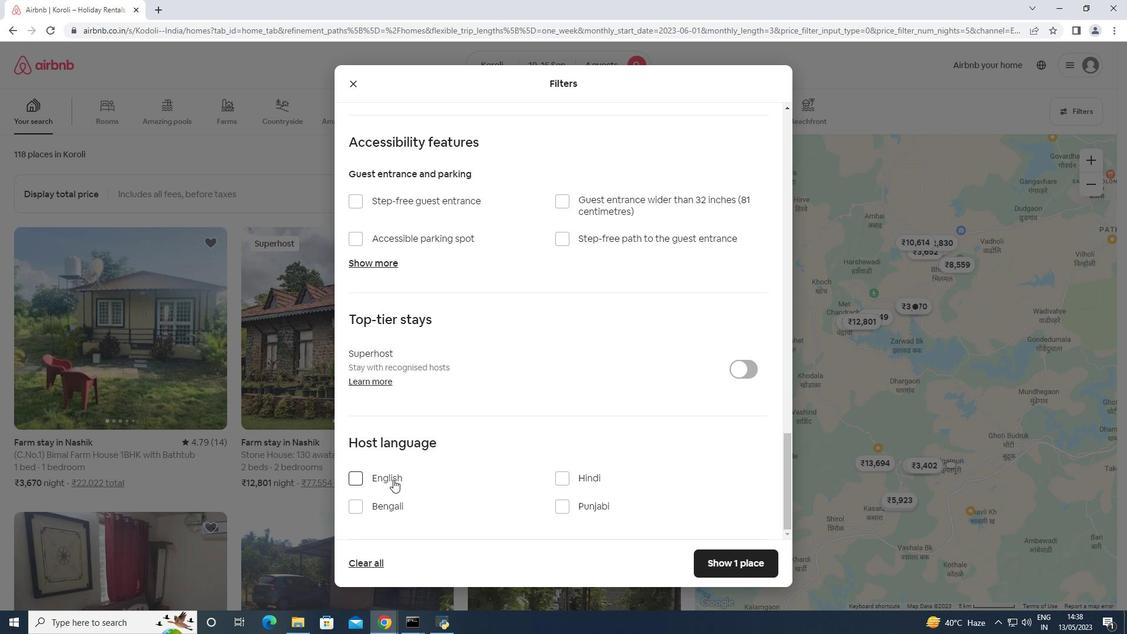 
Action: Mouse pressed left at (392, 480)
Screenshot: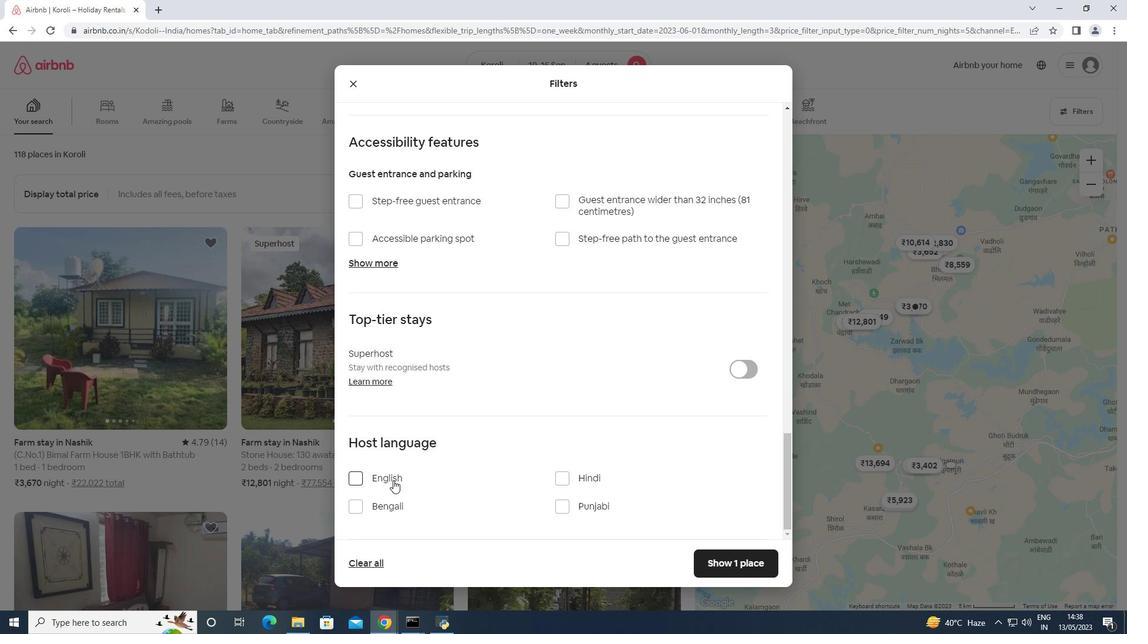 
Action: Mouse moved to (723, 554)
Screenshot: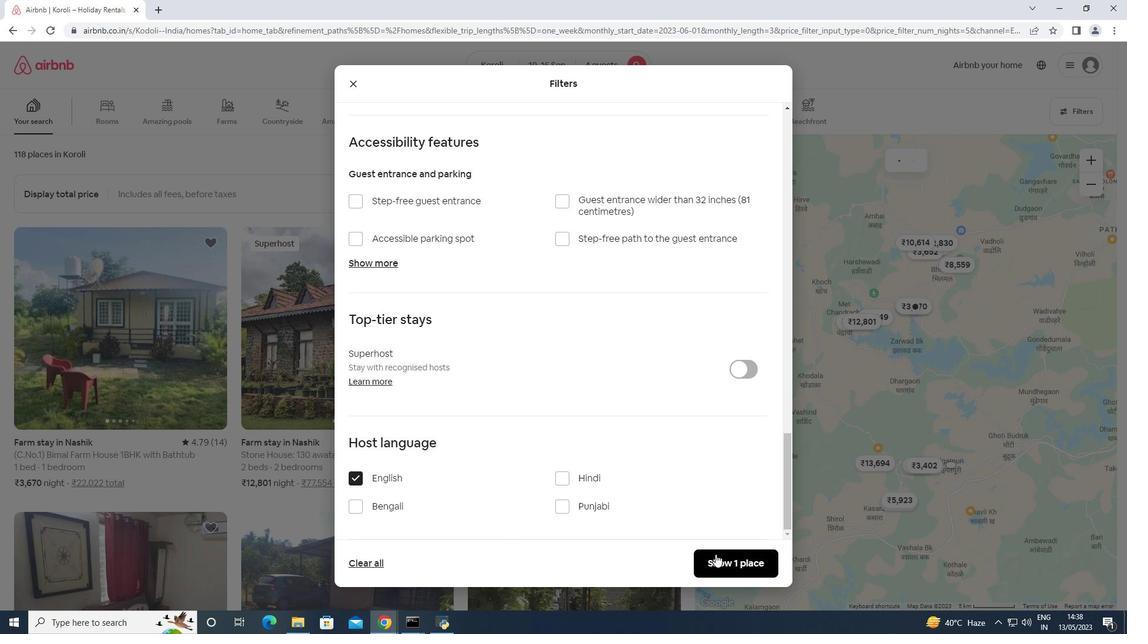 
Action: Mouse pressed left at (723, 554)
Screenshot: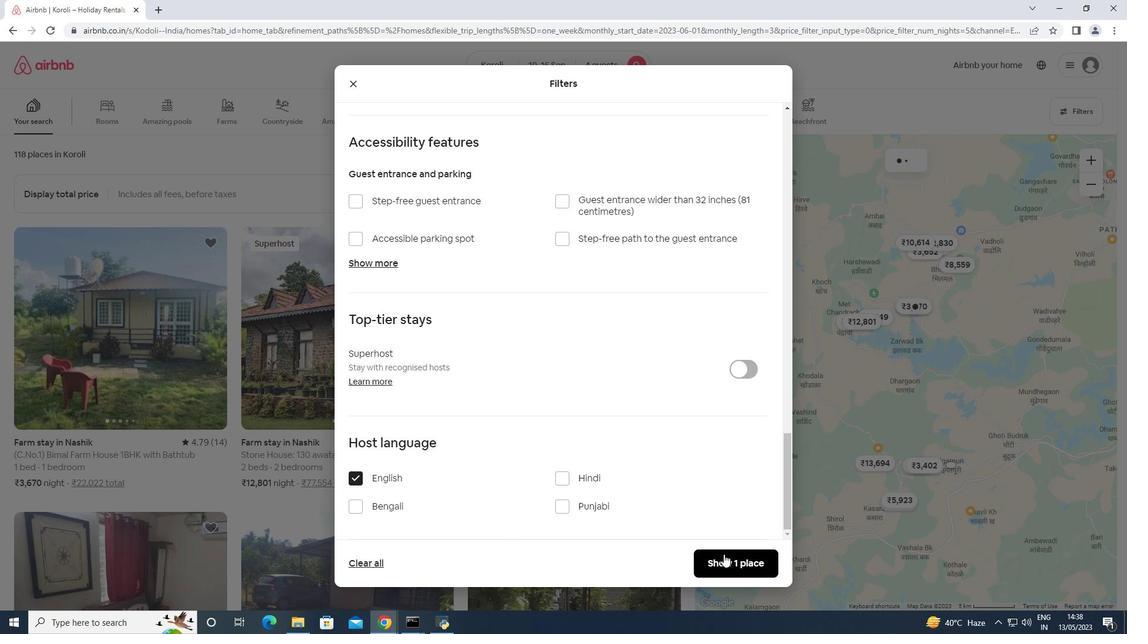 
Action: Mouse moved to (604, 231)
Screenshot: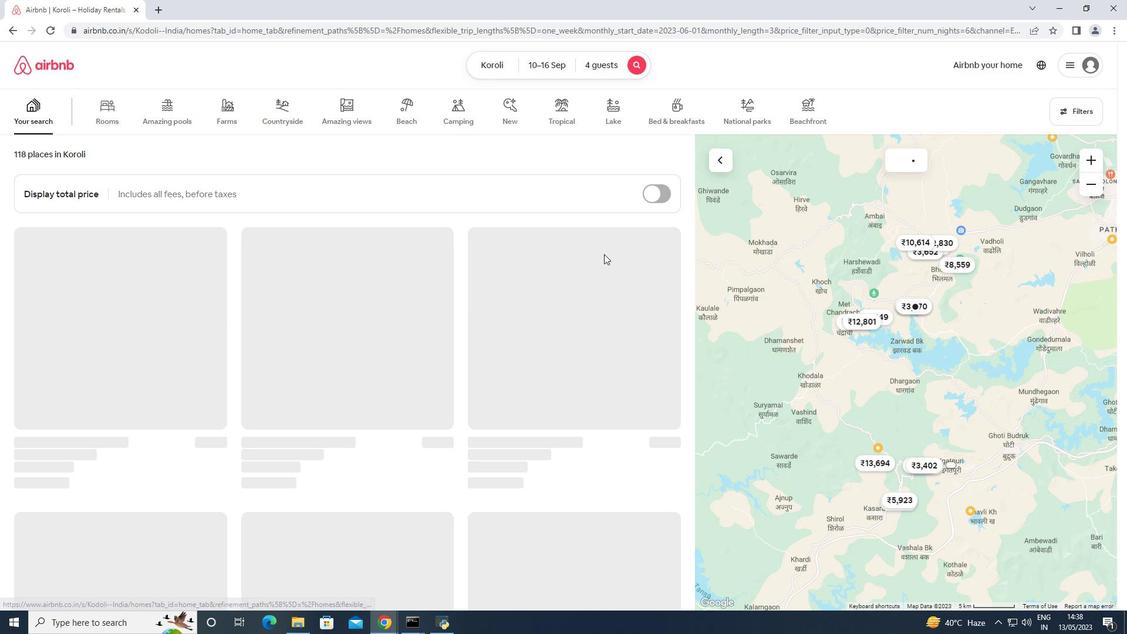 
